 Task: Find connections with filter location Jangipur with filter topic #mentalhealthwith filter profile language French with filter current company Dubai Jobs, Gulf Jobs, Jobs in Dubai, Qatar, Kuwait - Boyen Haddin & The Giant HR Consultant with filter school Alva's College, Moodabidri, Karnataka with filter industry Book and Periodical Publishing with filter service category User Experience Writing with filter keywords title Waiter/Waitress
Action: Mouse moved to (530, 65)
Screenshot: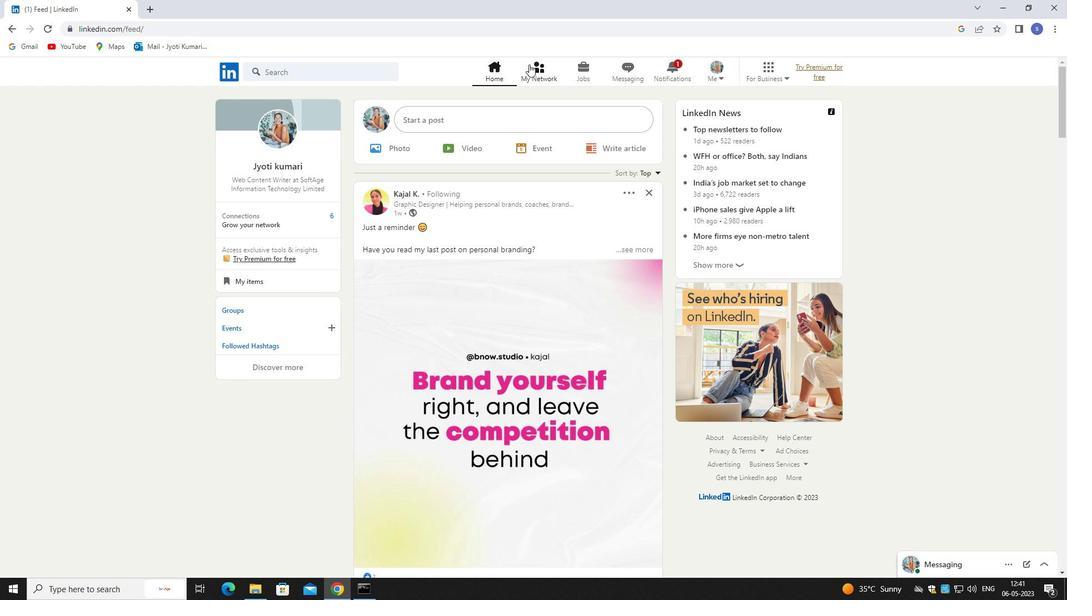 
Action: Mouse pressed left at (530, 65)
Screenshot: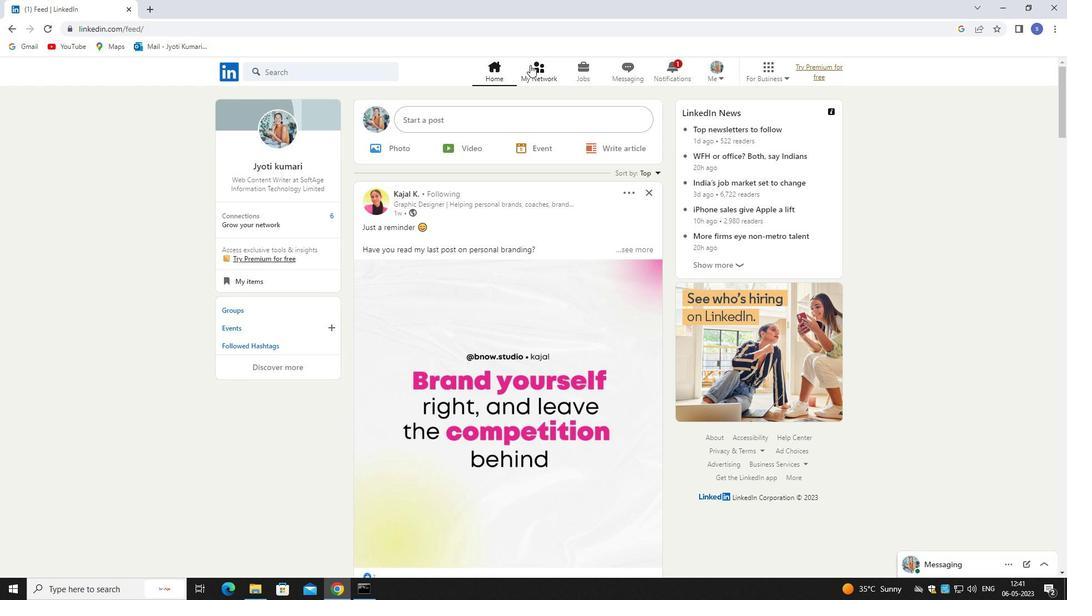 
Action: Mouse moved to (530, 65)
Screenshot: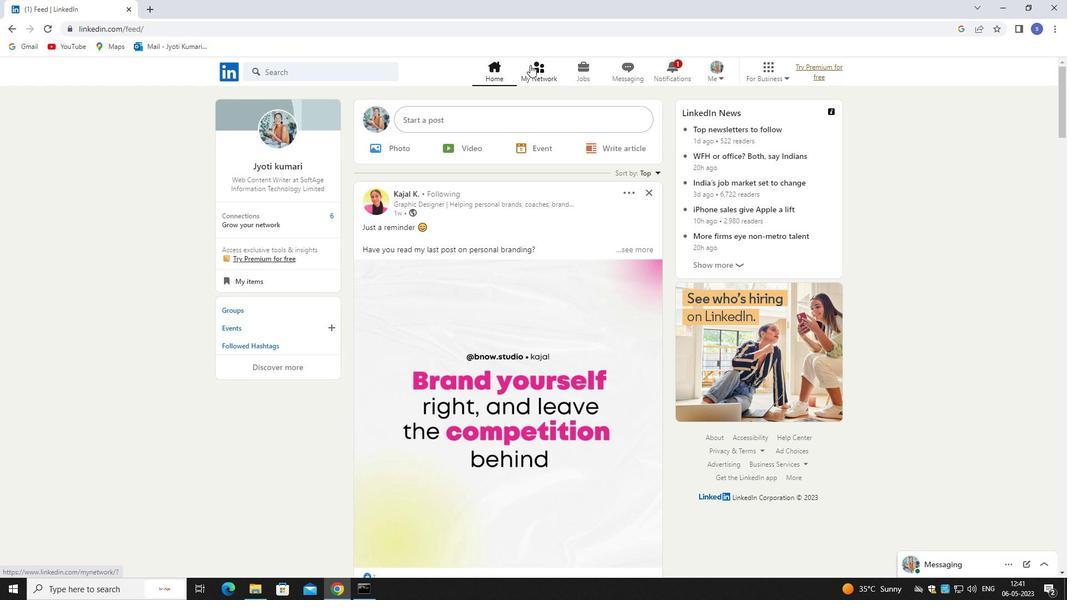 
Action: Mouse pressed left at (530, 65)
Screenshot: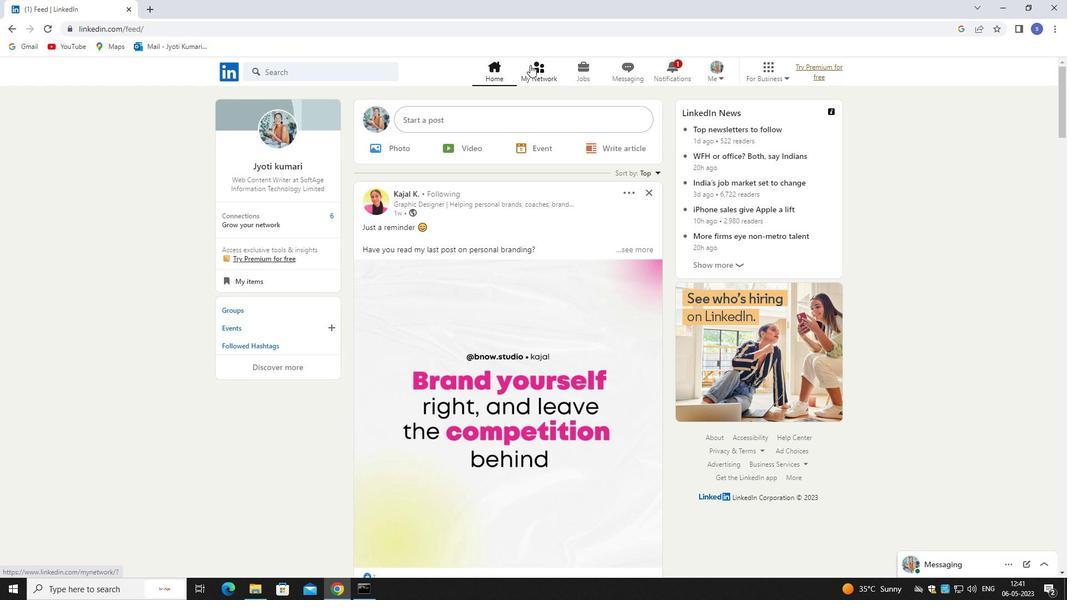 
Action: Mouse moved to (337, 127)
Screenshot: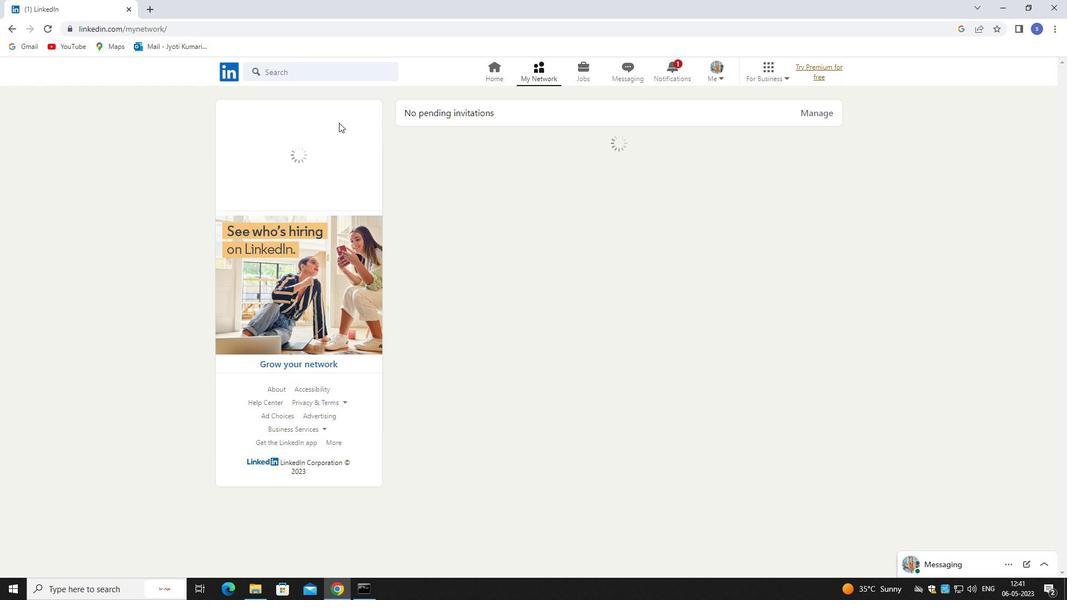 
Action: Mouse pressed left at (337, 127)
Screenshot: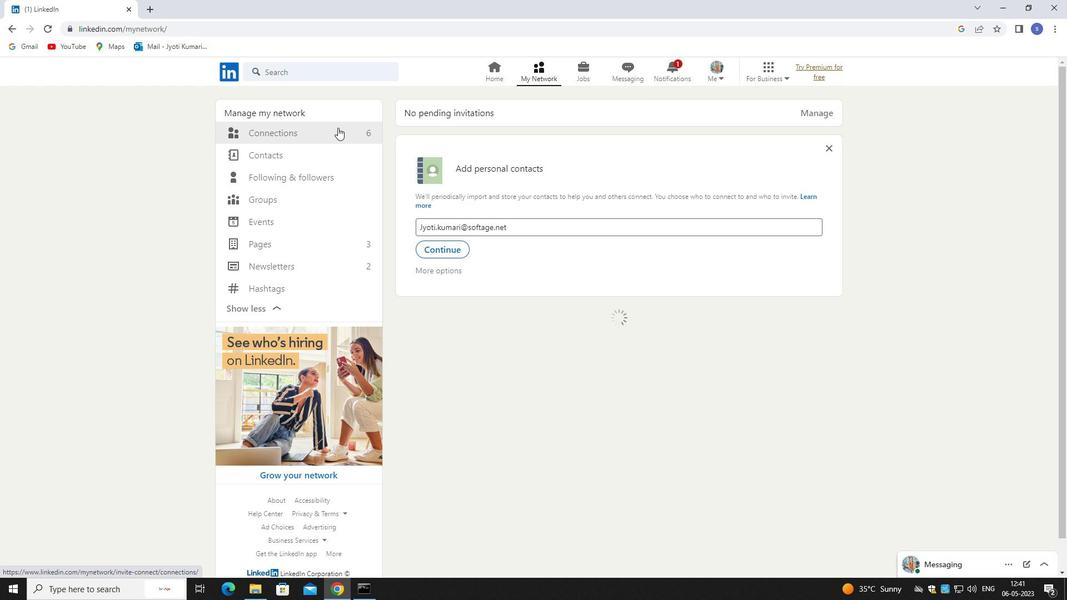 
Action: Mouse moved to (337, 128)
Screenshot: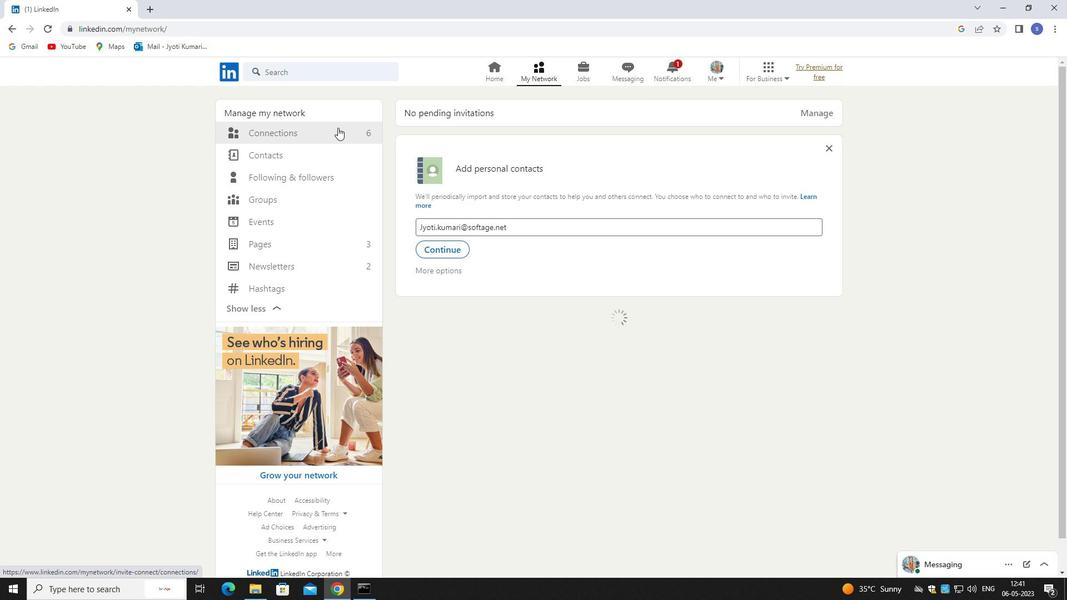 
Action: Mouse pressed left at (337, 128)
Screenshot: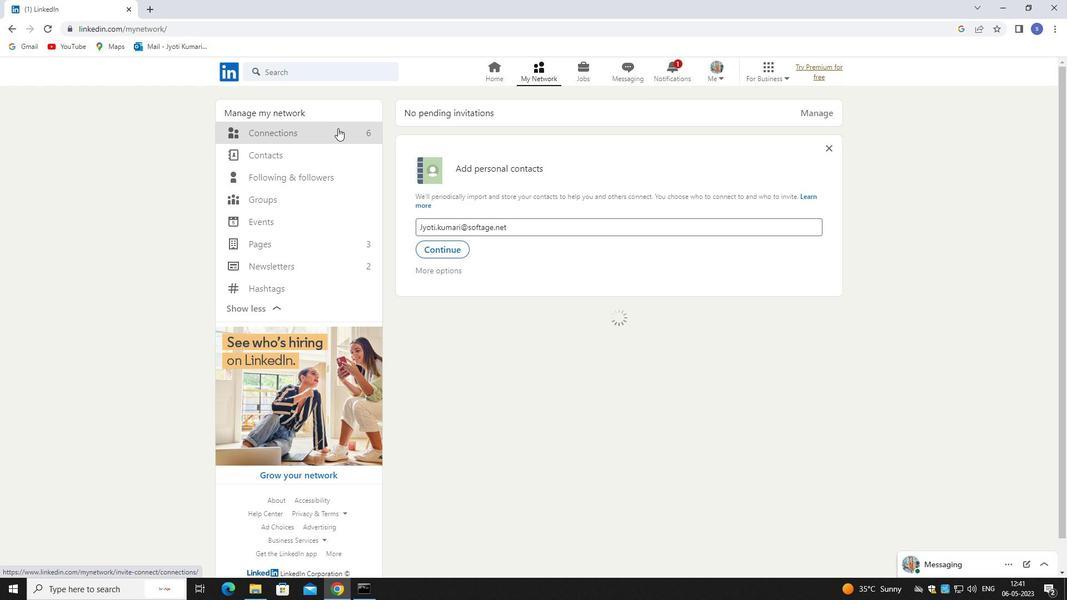 
Action: Mouse moved to (634, 137)
Screenshot: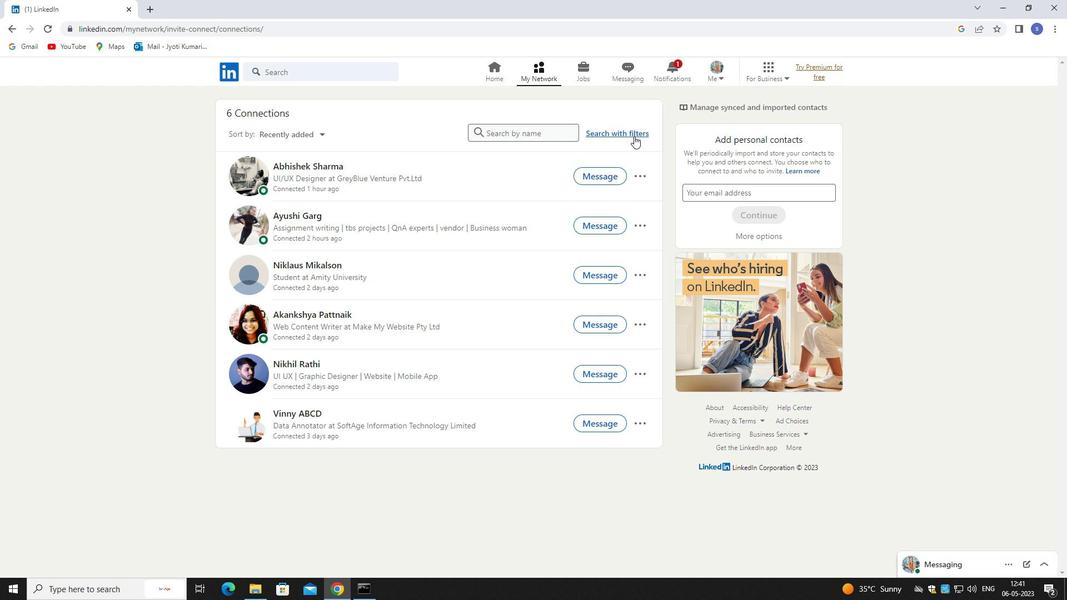 
Action: Mouse pressed left at (634, 137)
Screenshot: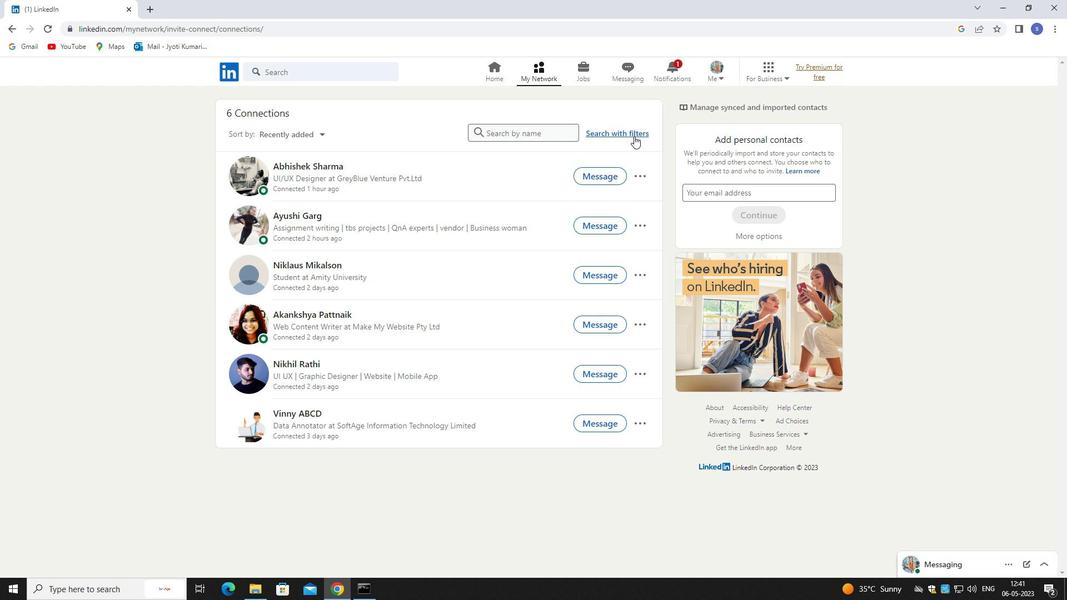 
Action: Mouse moved to (570, 104)
Screenshot: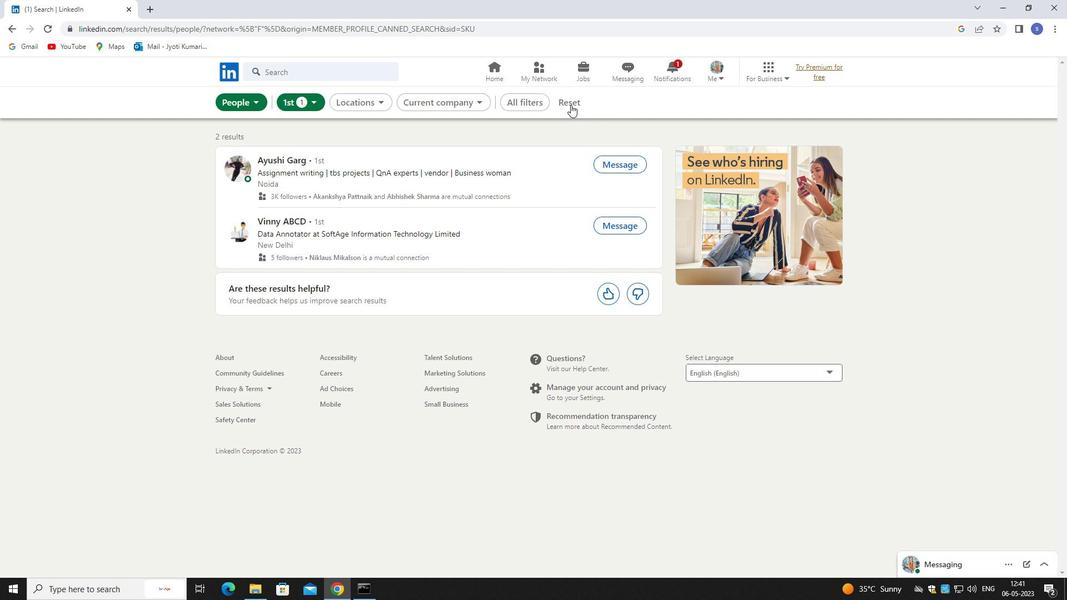 
Action: Mouse pressed left at (570, 104)
Screenshot: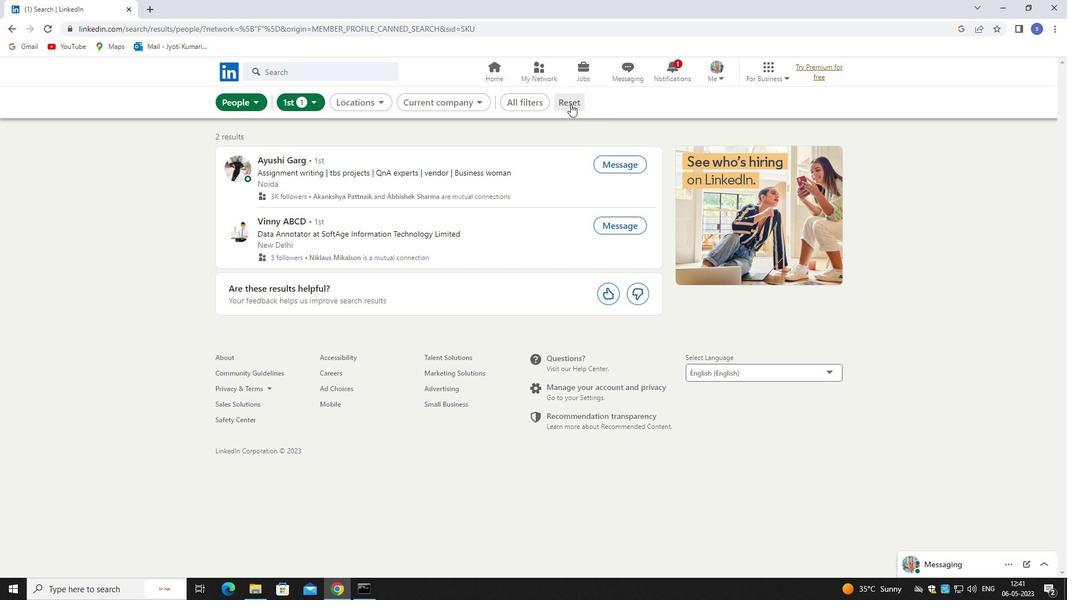 
Action: Mouse moved to (557, 101)
Screenshot: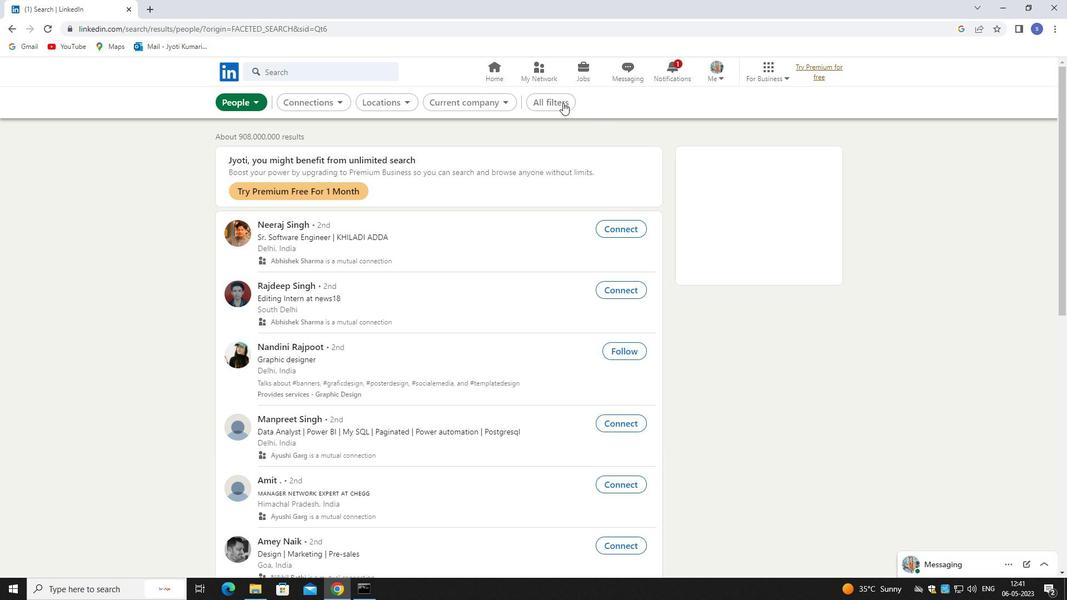 
Action: Mouse pressed left at (557, 101)
Screenshot: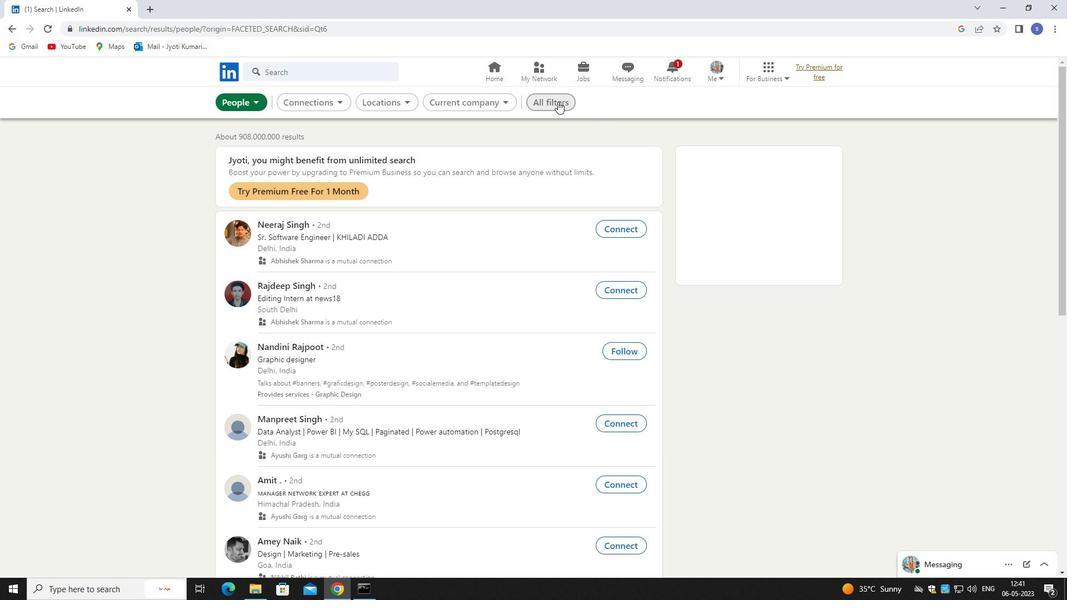 
Action: Mouse moved to (934, 435)
Screenshot: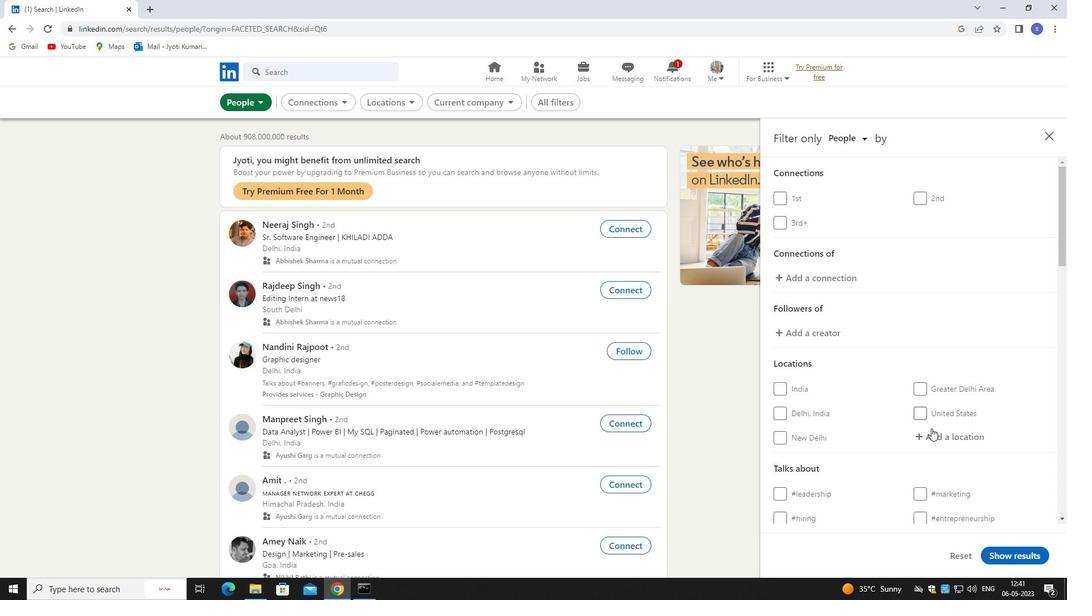 
Action: Mouse pressed left at (934, 435)
Screenshot: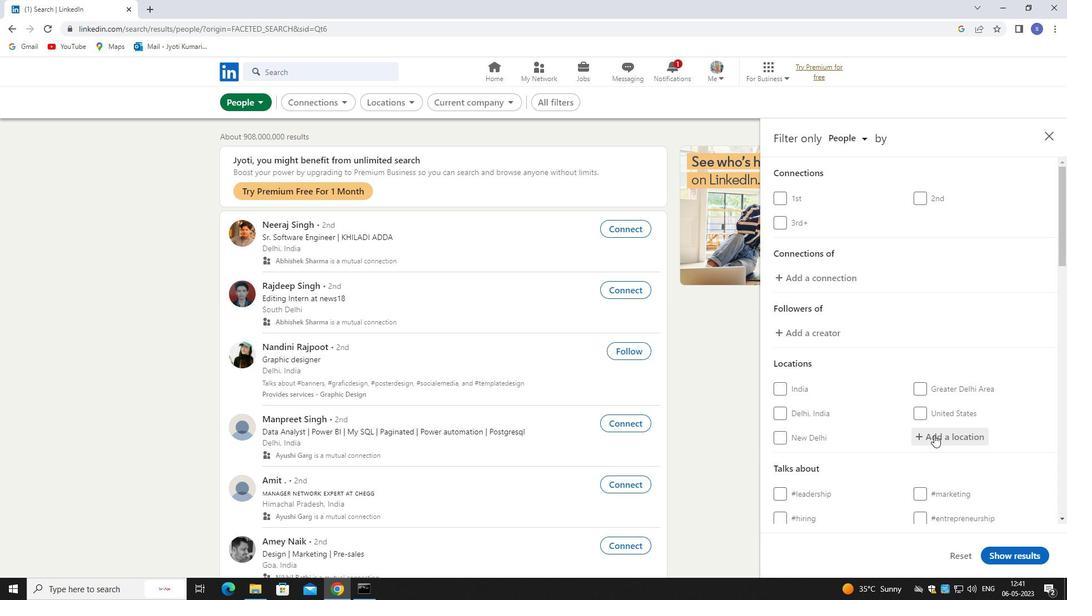 
Action: Mouse moved to (935, 442)
Screenshot: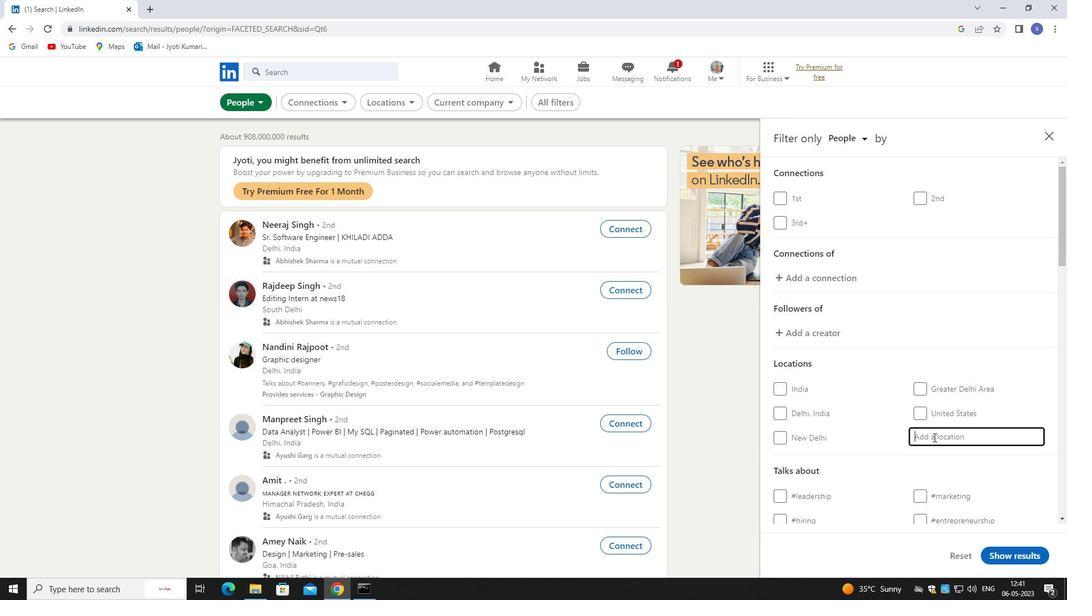 
Action: Key pressed jangipur
Screenshot: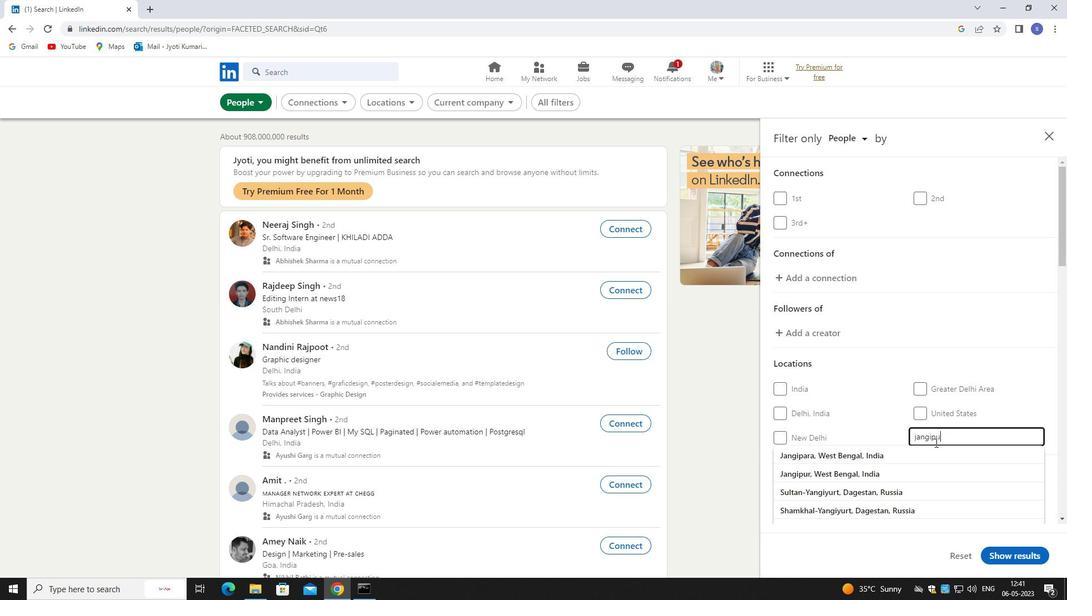 
Action: Mouse moved to (931, 454)
Screenshot: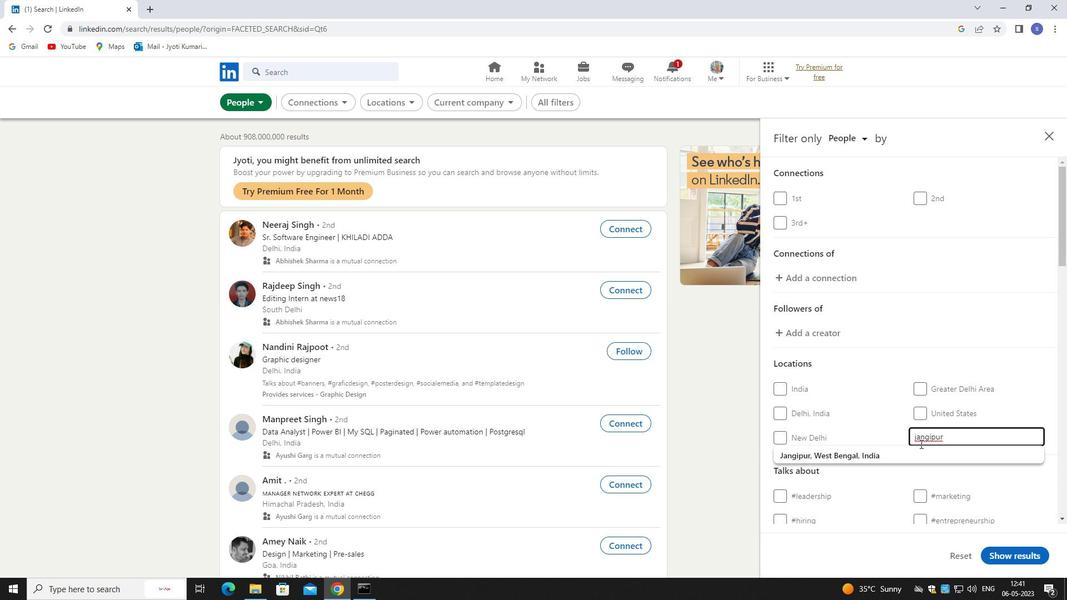 
Action: Mouse pressed left at (931, 454)
Screenshot: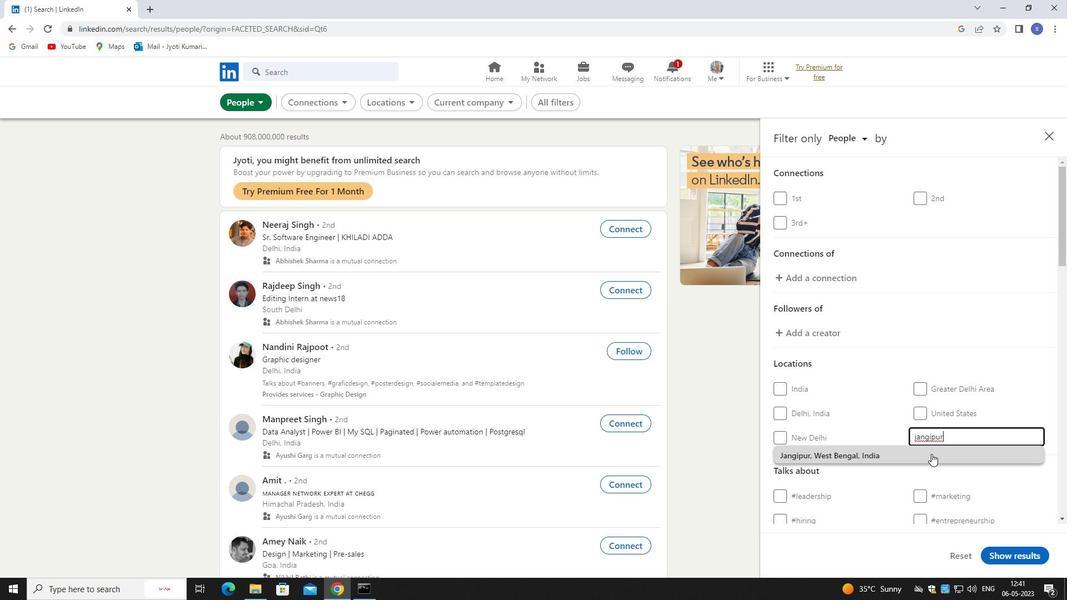 
Action: Mouse moved to (931, 453)
Screenshot: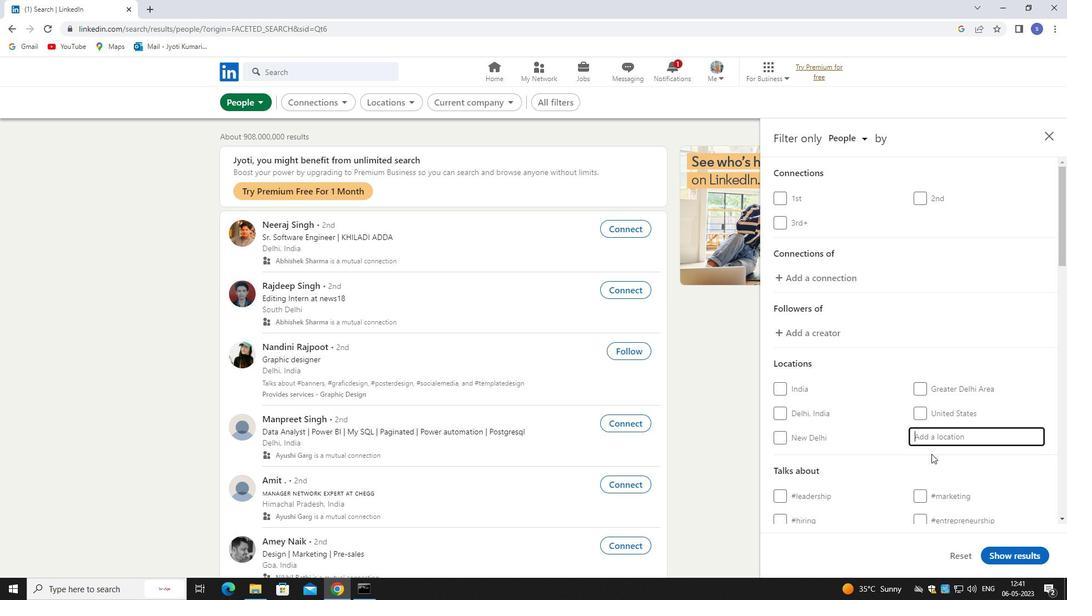 
Action: Mouse scrolled (931, 452) with delta (0, 0)
Screenshot: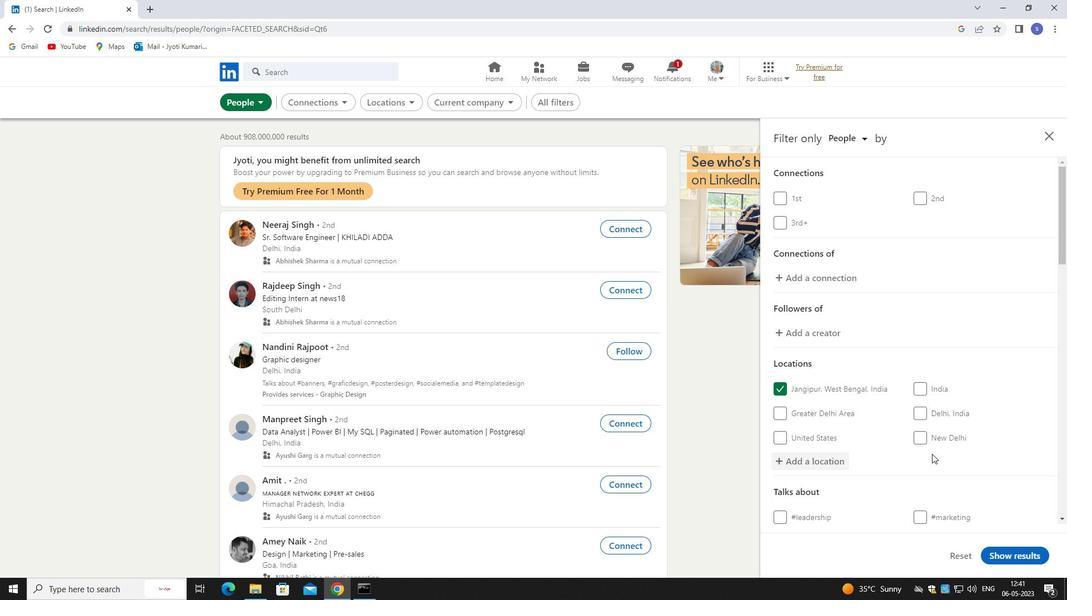 
Action: Mouse scrolled (931, 452) with delta (0, 0)
Screenshot: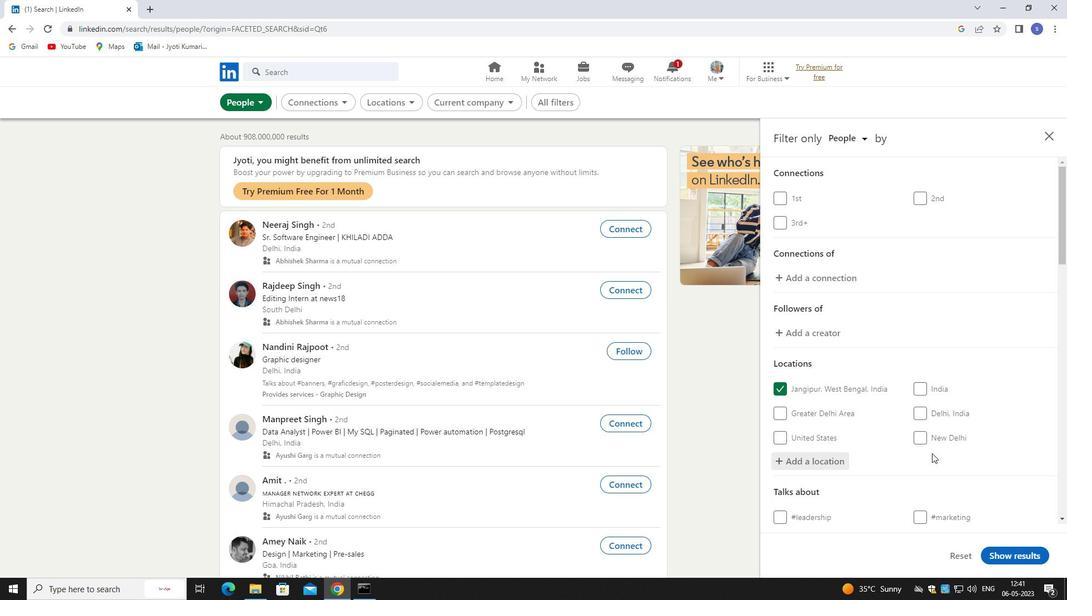 
Action: Mouse scrolled (931, 452) with delta (0, 0)
Screenshot: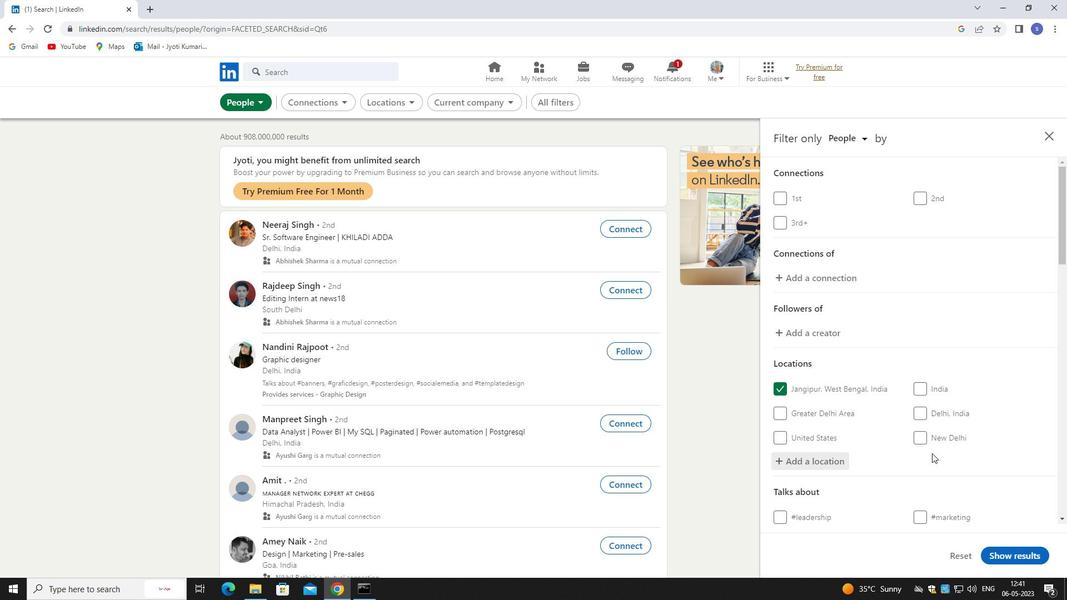 
Action: Mouse moved to (946, 395)
Screenshot: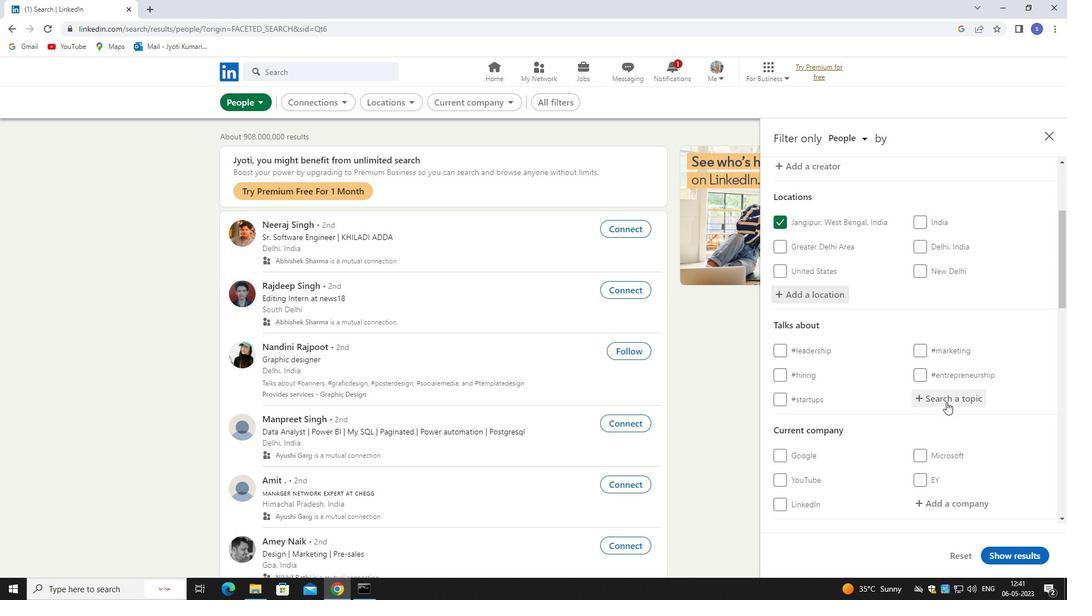 
Action: Mouse pressed left at (946, 395)
Screenshot: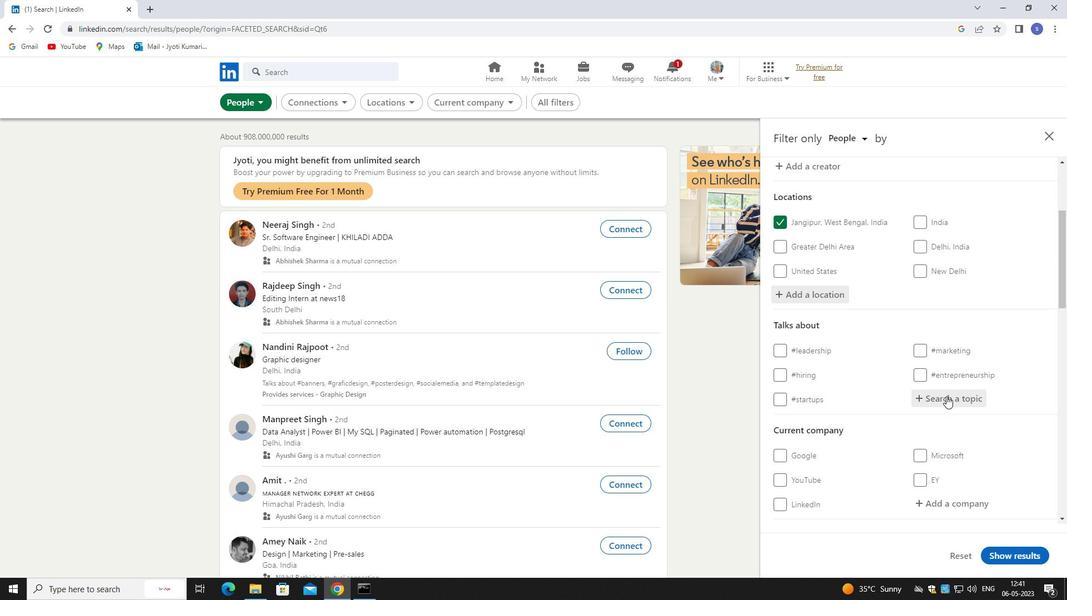 
Action: Key pressed mentak<Key.backspace>lhe
Screenshot: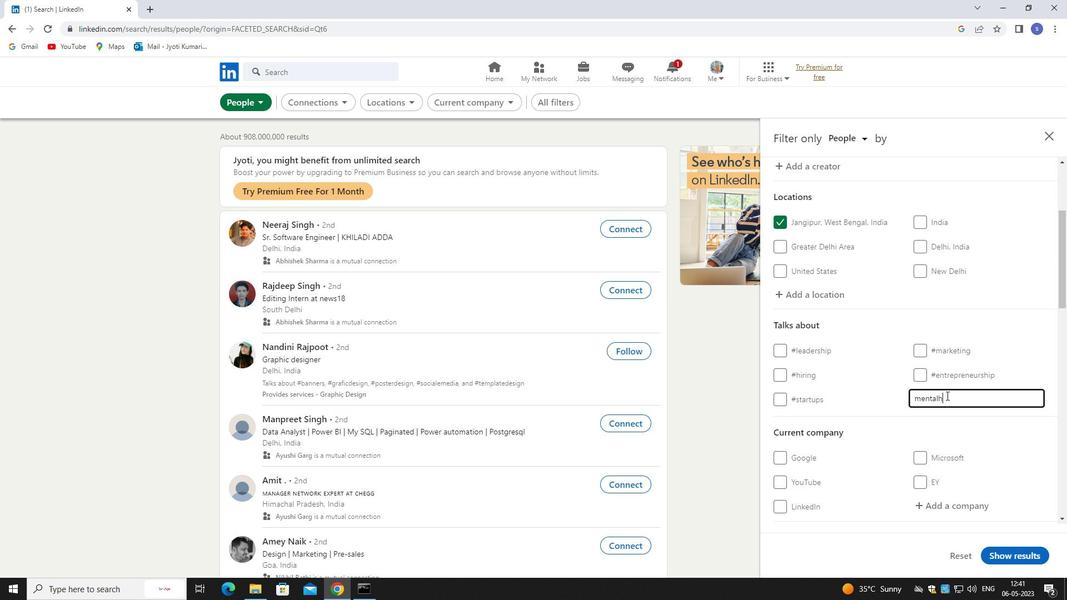 
Action: Mouse moved to (951, 413)
Screenshot: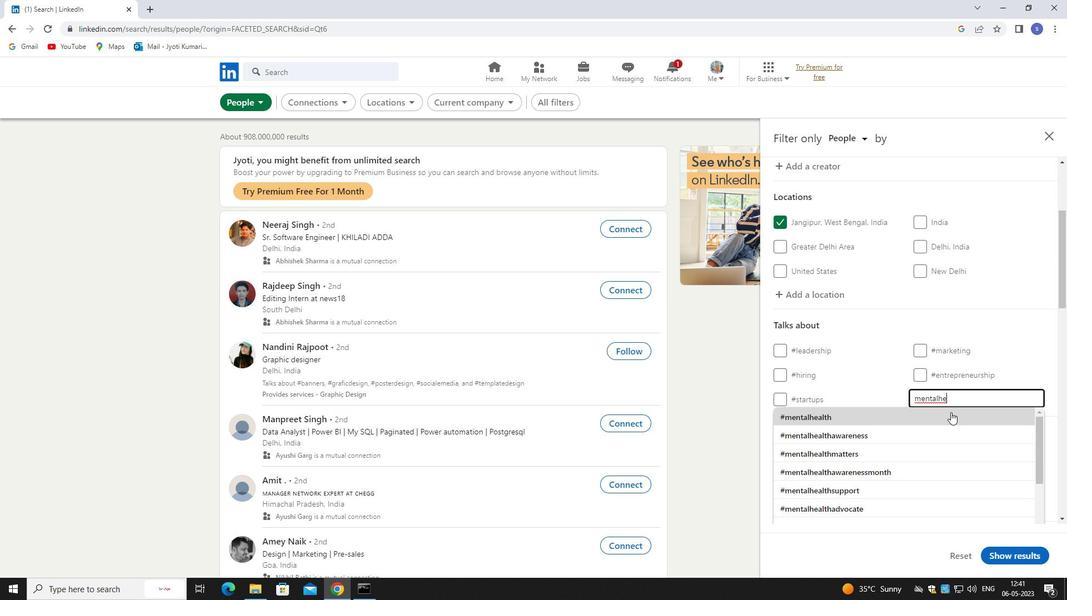 
Action: Mouse pressed left at (951, 413)
Screenshot: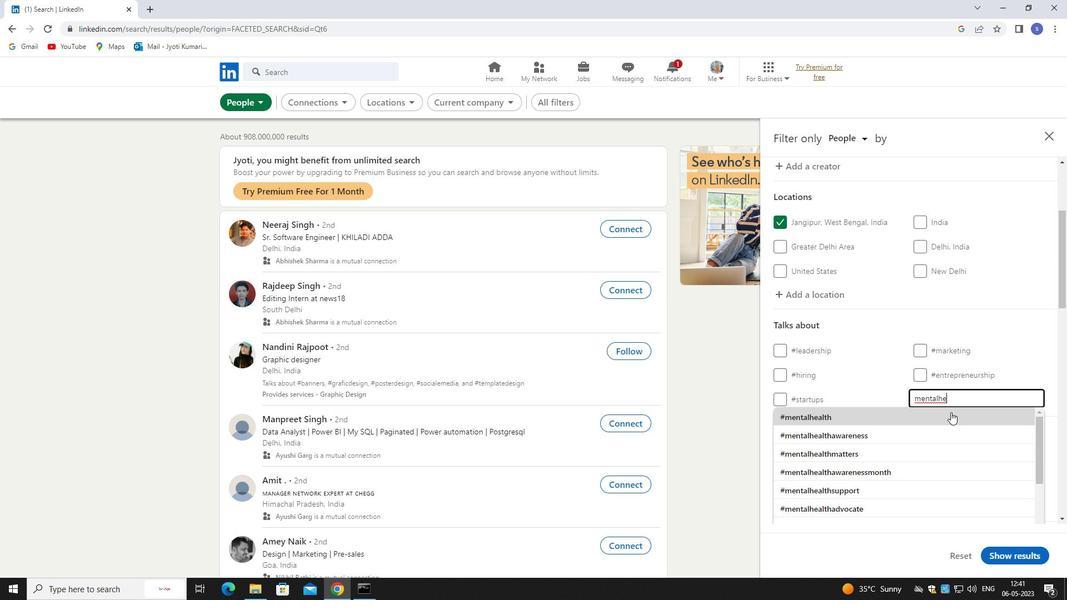 
Action: Mouse moved to (954, 414)
Screenshot: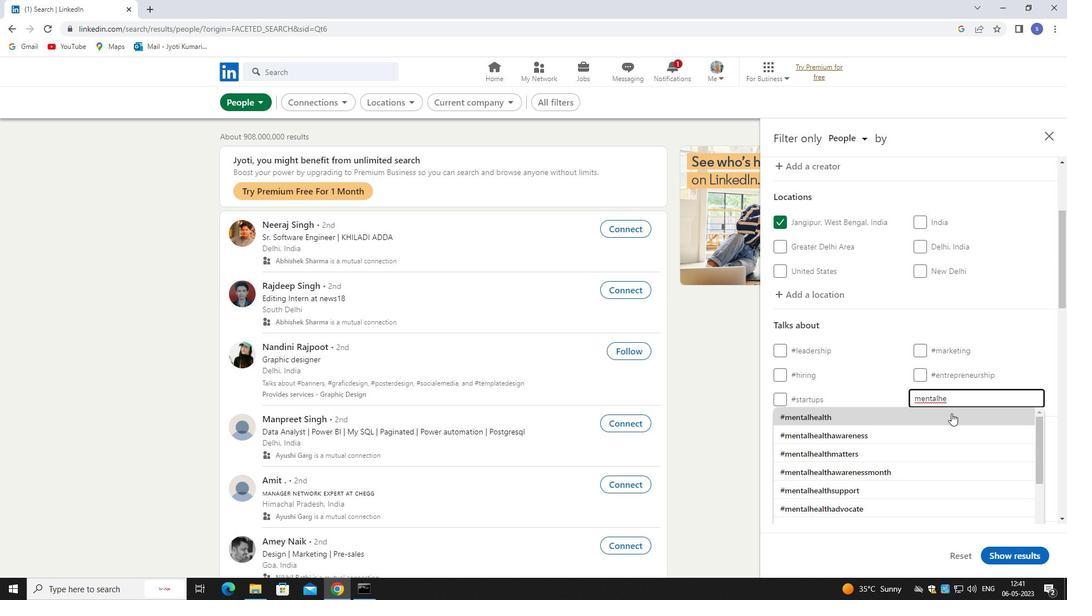 
Action: Mouse scrolled (954, 414) with delta (0, 0)
Screenshot: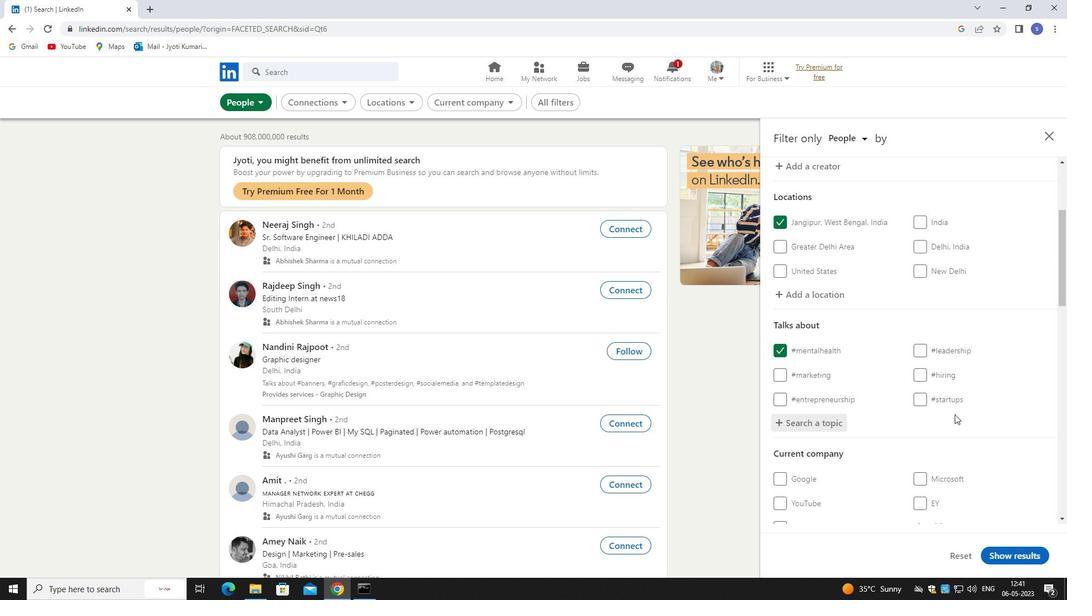 
Action: Mouse moved to (954, 414)
Screenshot: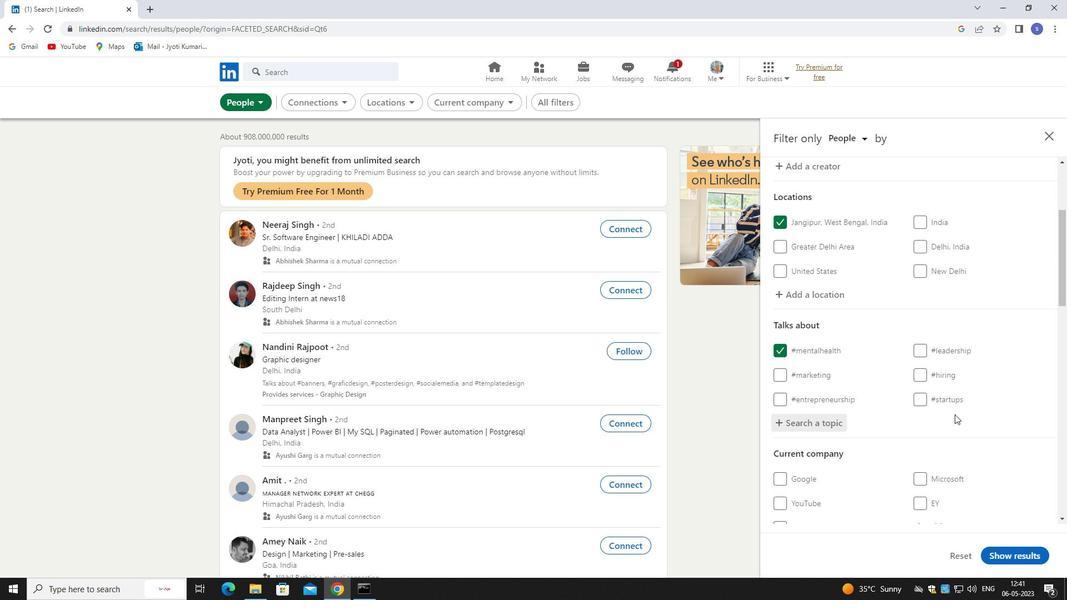 
Action: Mouse scrolled (954, 414) with delta (0, 0)
Screenshot: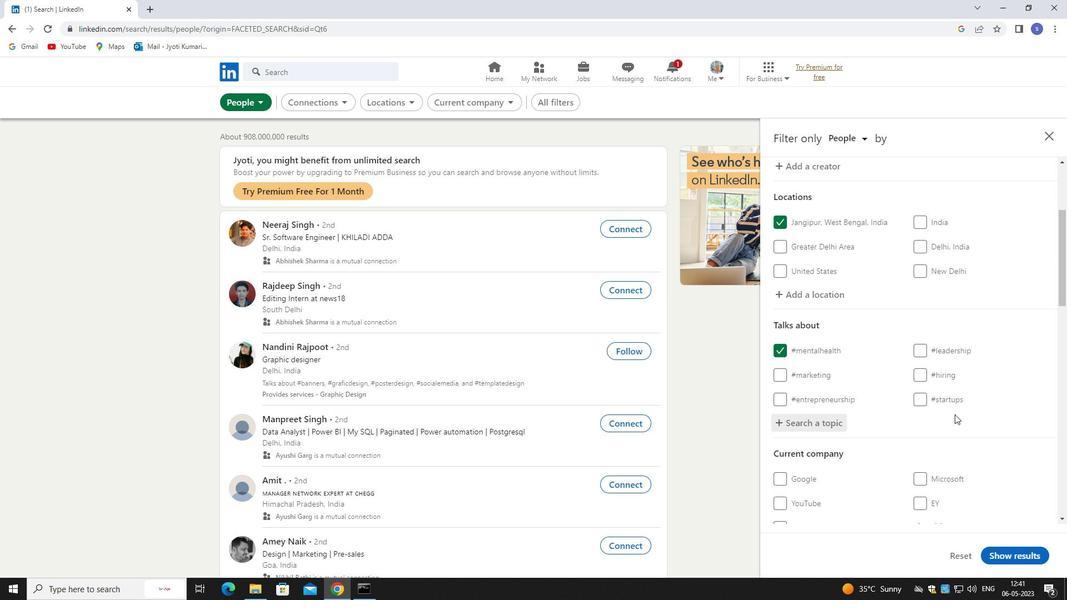 
Action: Mouse moved to (956, 410)
Screenshot: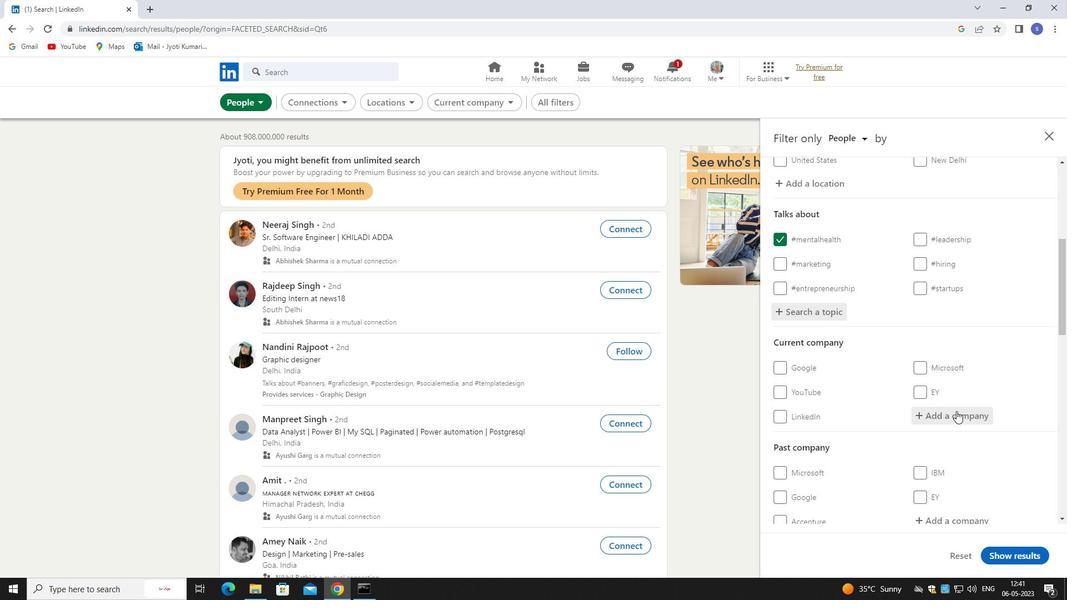 
Action: Mouse pressed left at (956, 410)
Screenshot: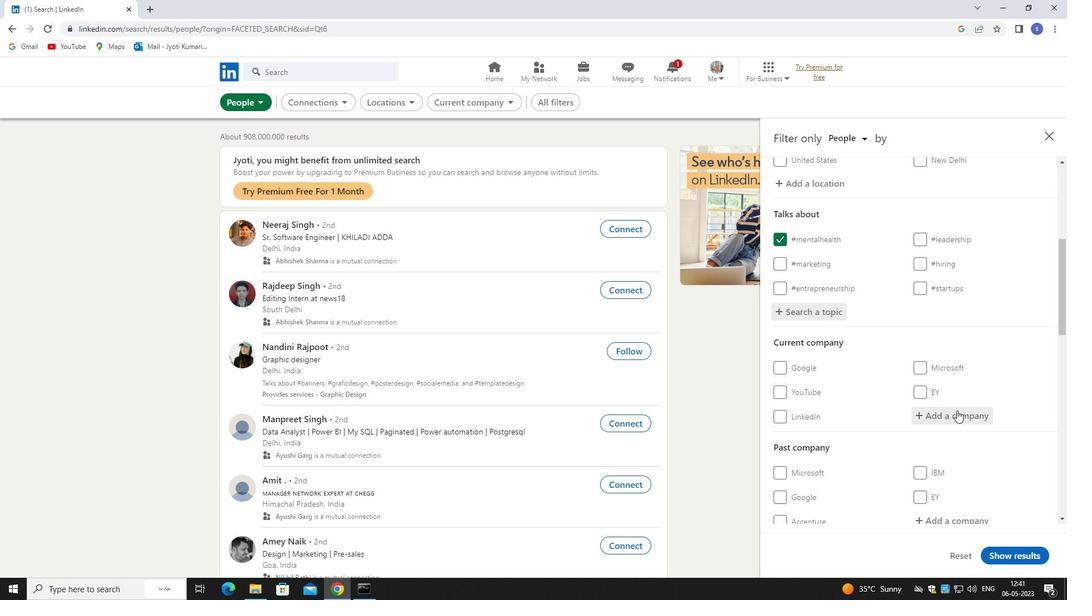 
Action: Key pressed dubai<Key.space>j
Screenshot: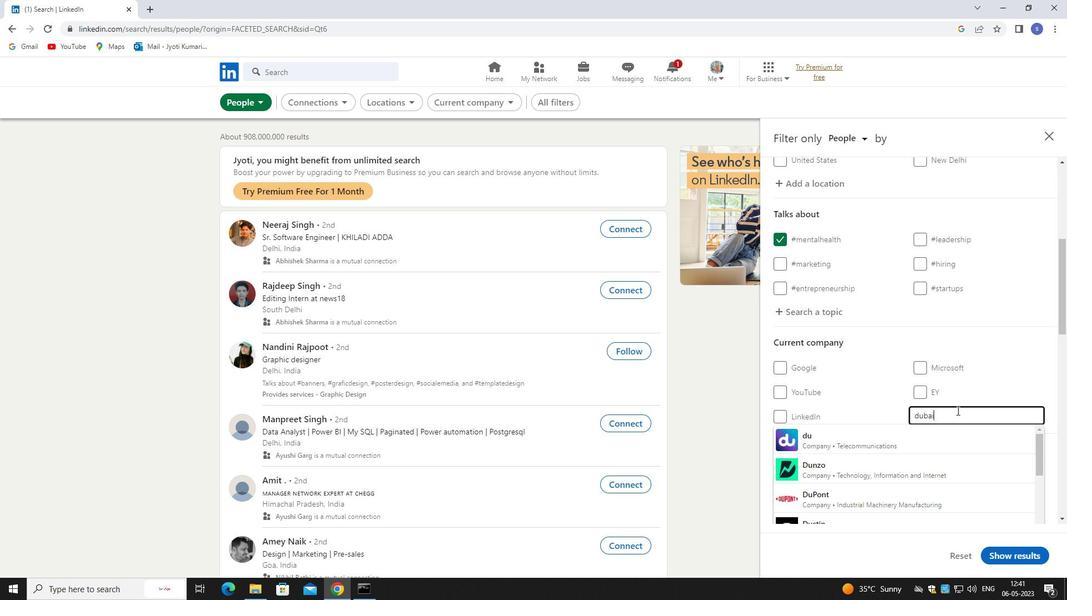 
Action: Mouse moved to (957, 443)
Screenshot: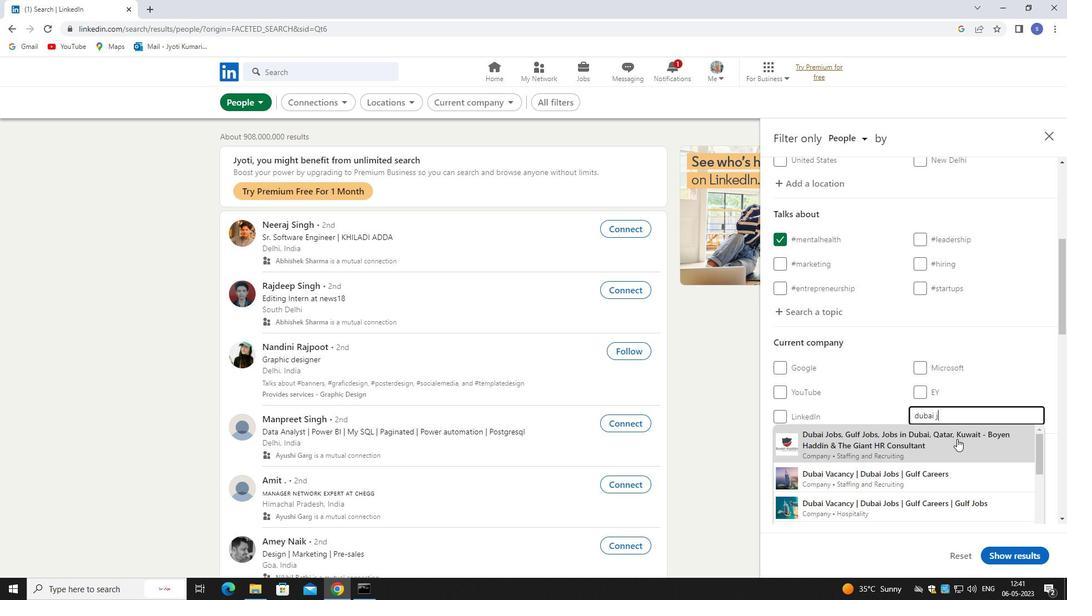 
Action: Key pressed on<Key.backspace>b
Screenshot: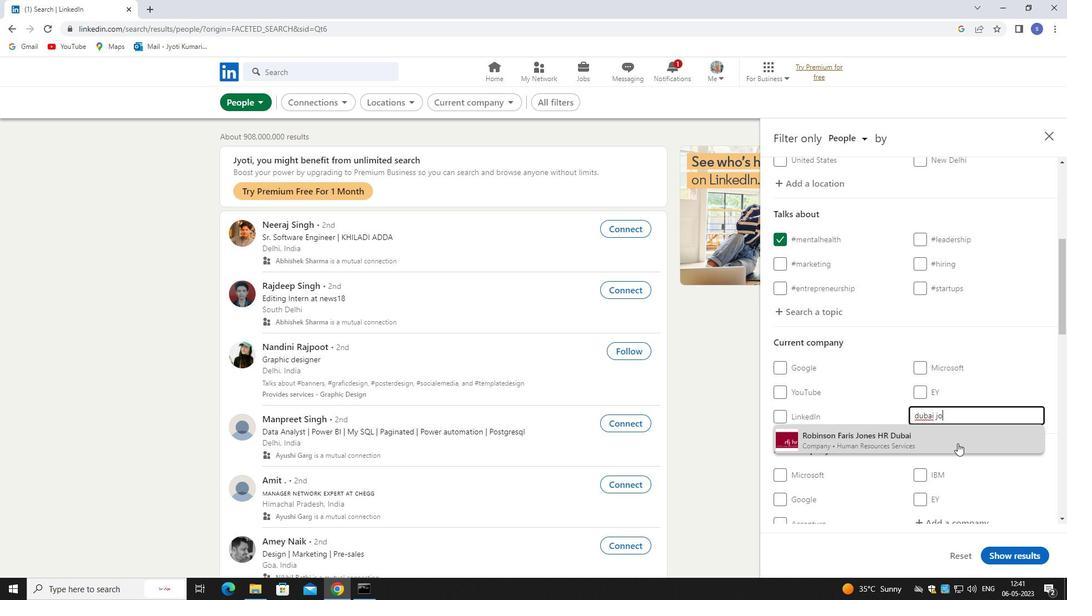 
Action: Mouse pressed left at (957, 443)
Screenshot: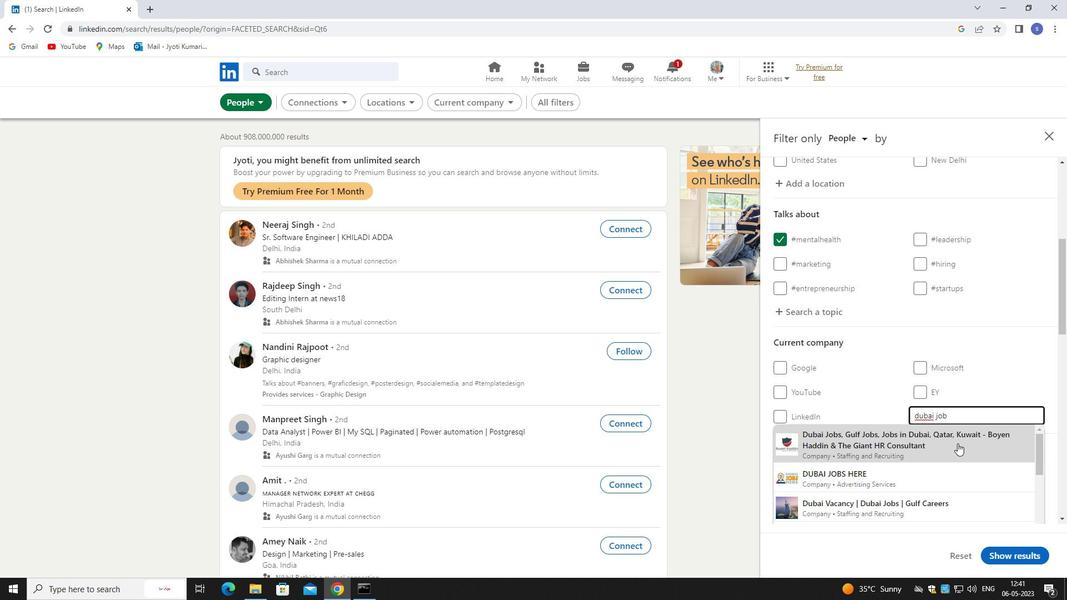 
Action: Mouse moved to (958, 442)
Screenshot: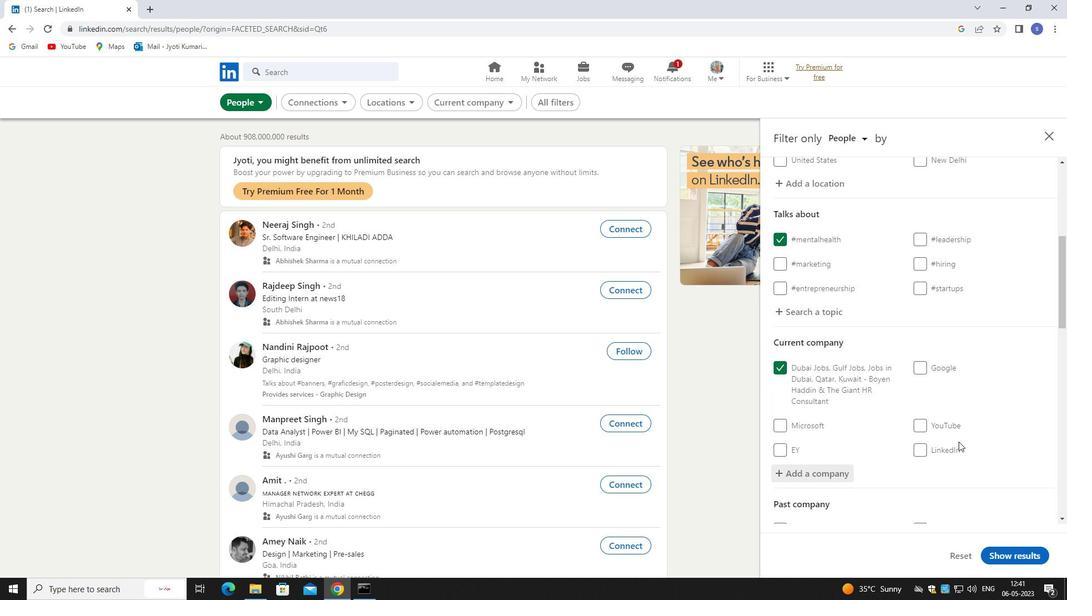 
Action: Mouse scrolled (958, 442) with delta (0, 0)
Screenshot: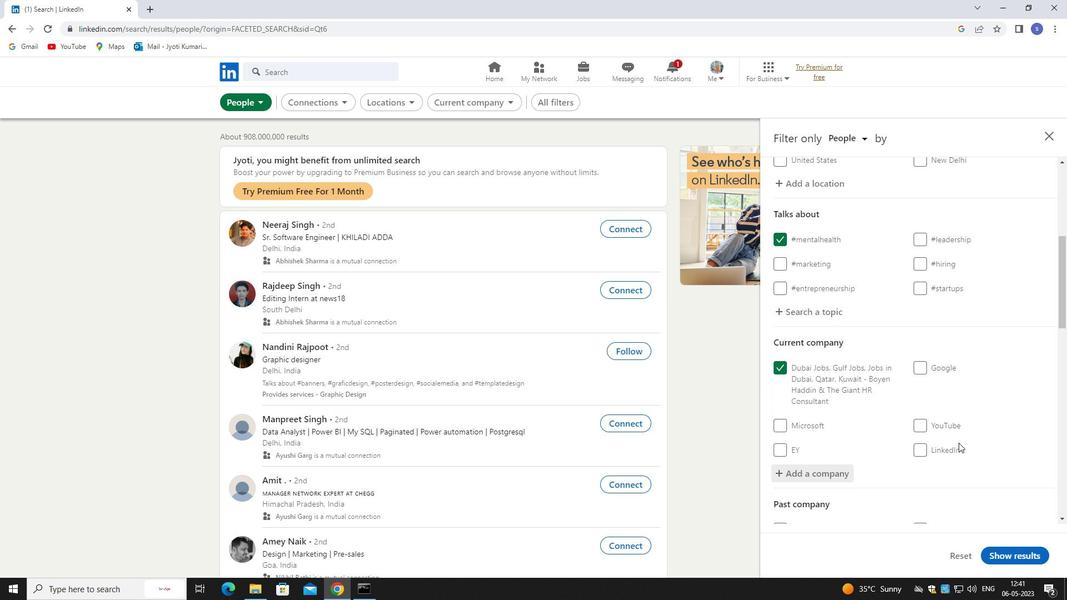 
Action: Mouse scrolled (958, 442) with delta (0, 0)
Screenshot: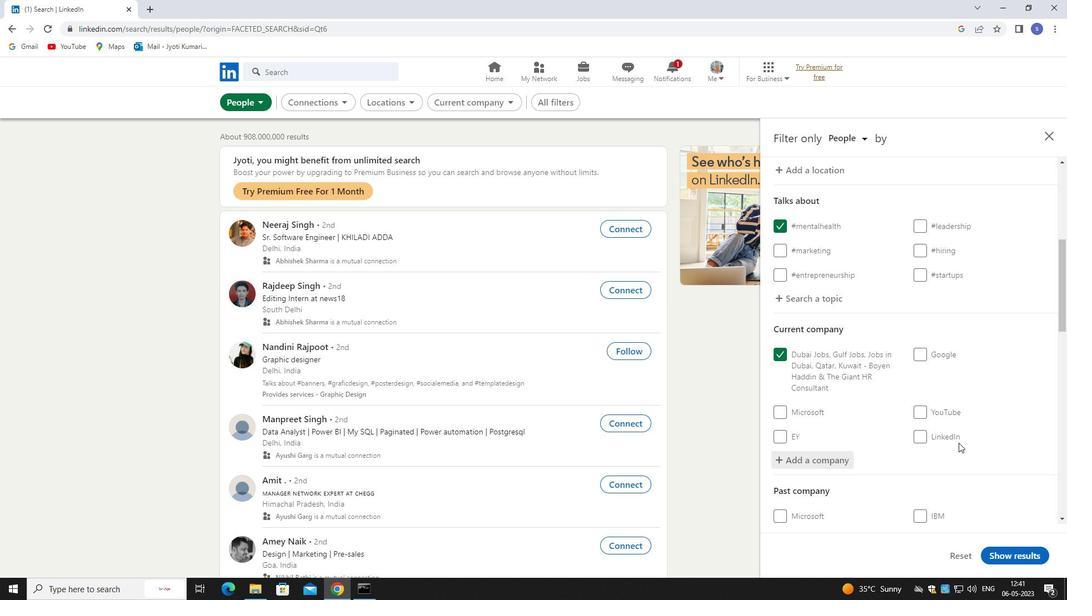 
Action: Mouse moved to (965, 468)
Screenshot: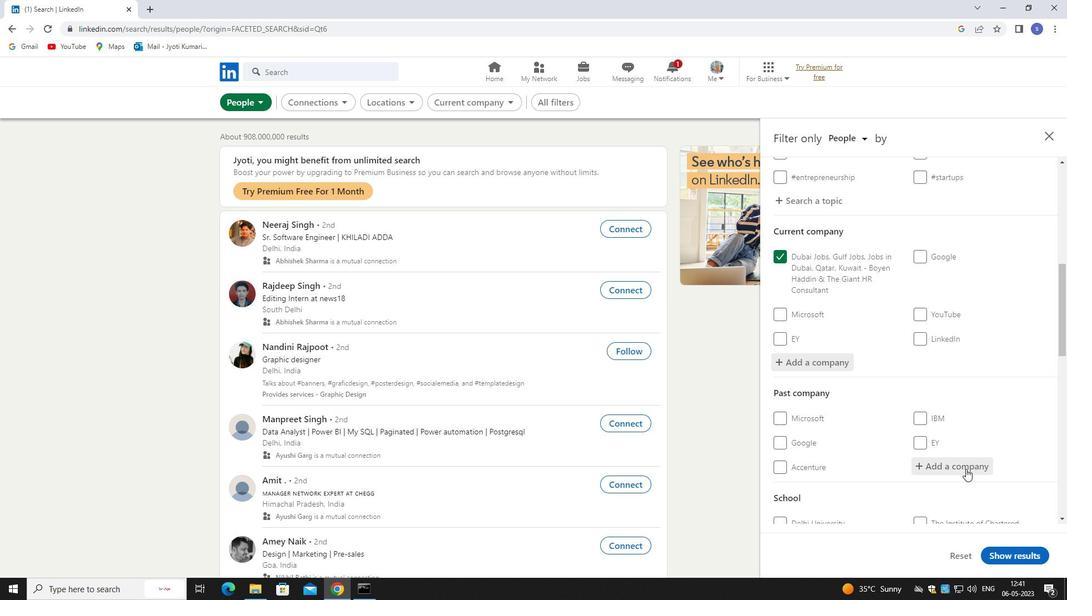 
Action: Mouse scrolled (965, 467) with delta (0, 0)
Screenshot: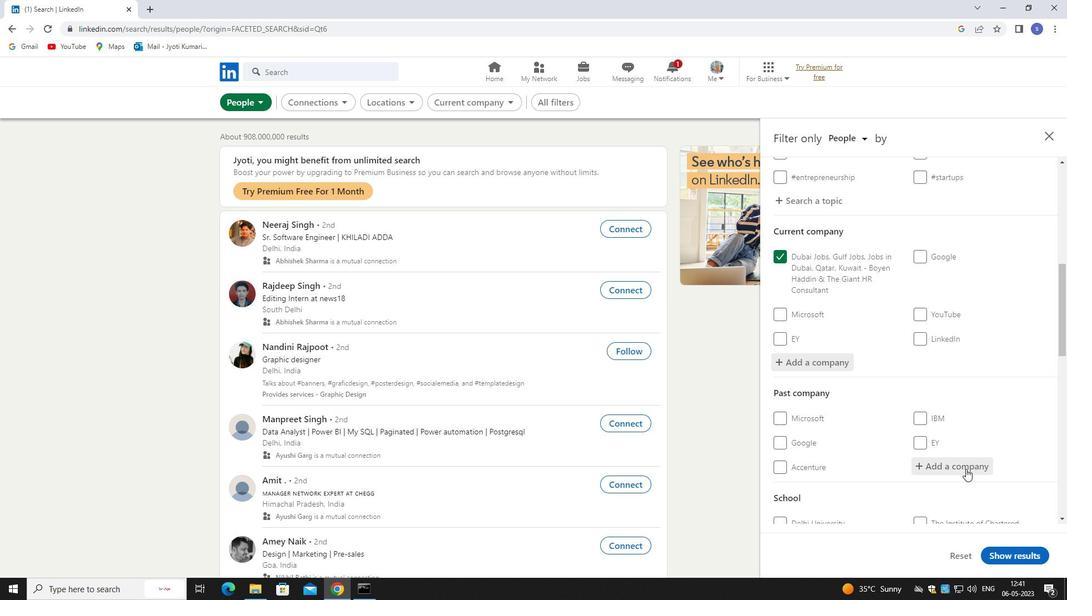 
Action: Mouse scrolled (965, 467) with delta (0, 0)
Screenshot: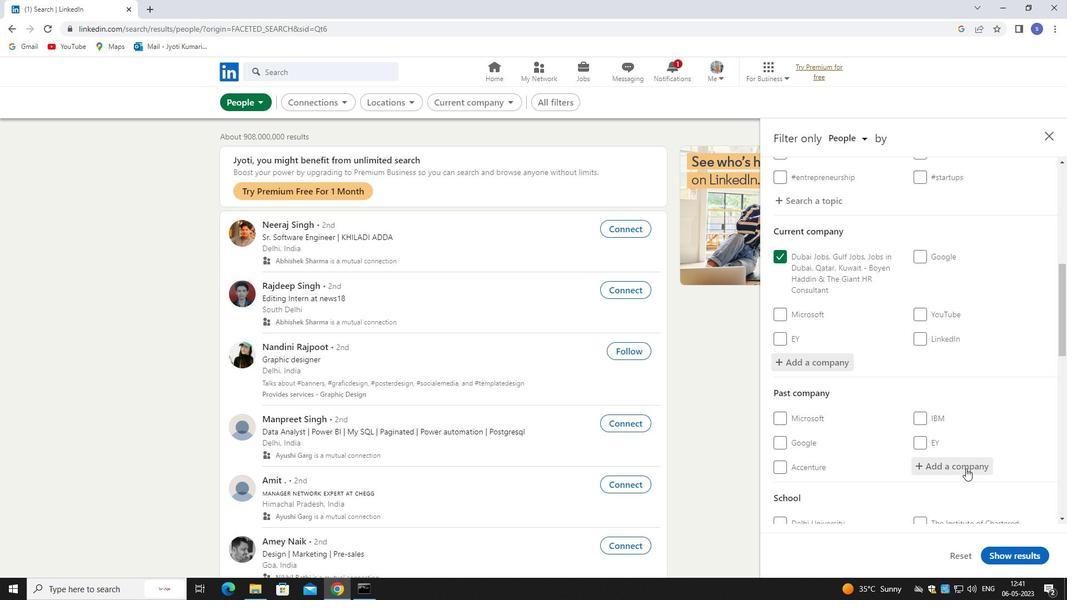 
Action: Mouse moved to (970, 470)
Screenshot: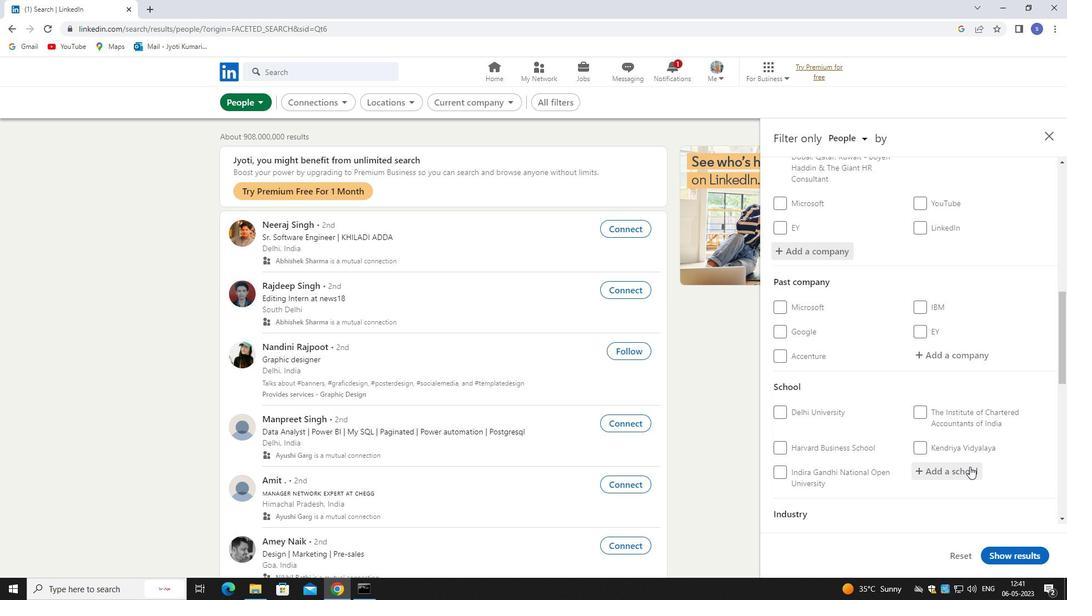 
Action: Mouse pressed left at (970, 470)
Screenshot: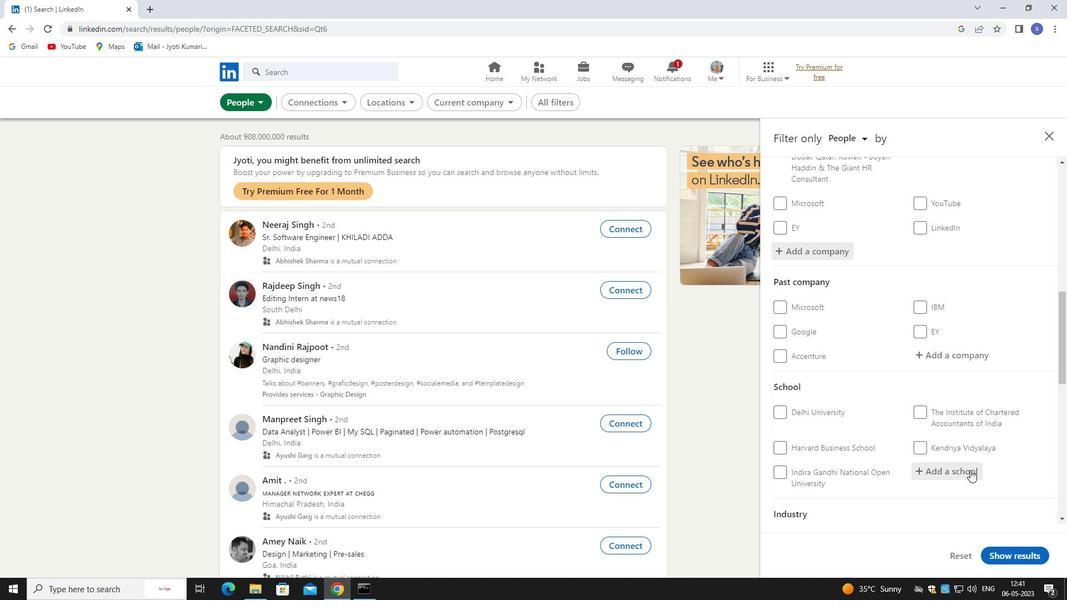
Action: Mouse moved to (970, 474)
Screenshot: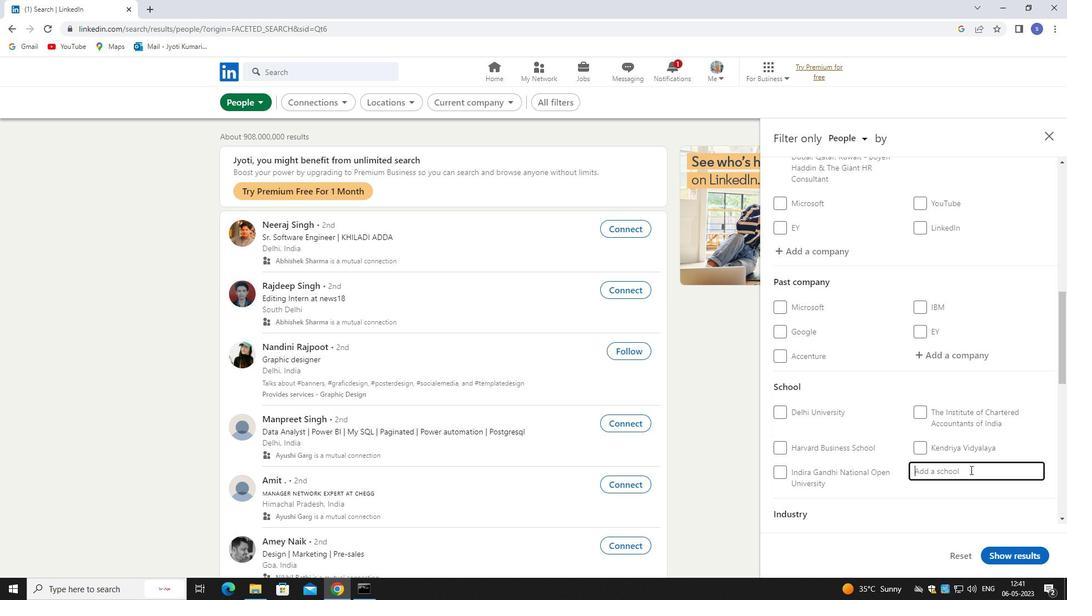 
Action: Key pressed alva
Screenshot: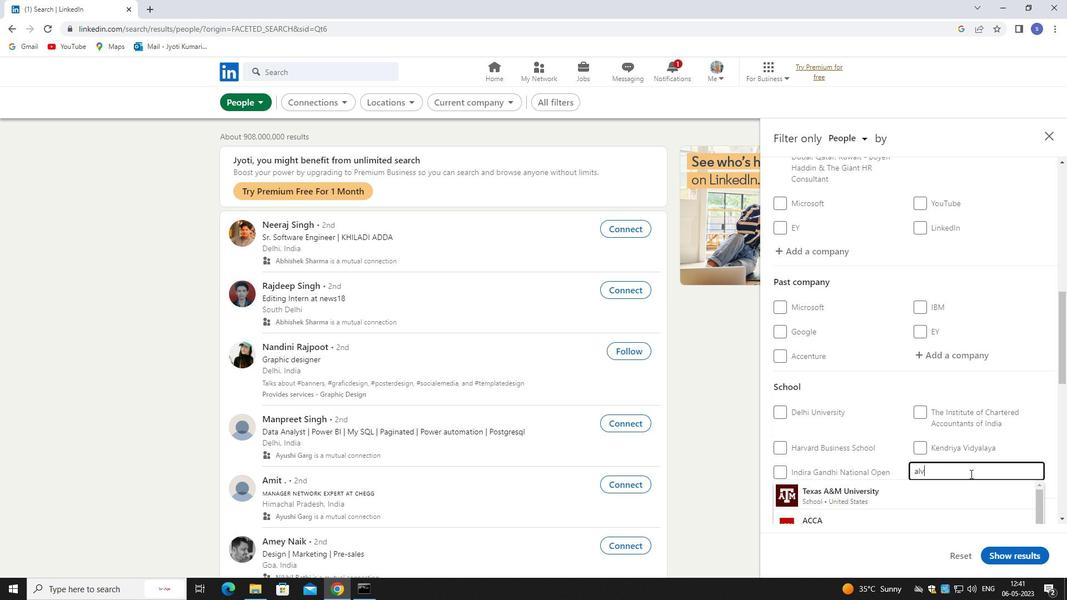 
Action: Mouse moved to (926, 431)
Screenshot: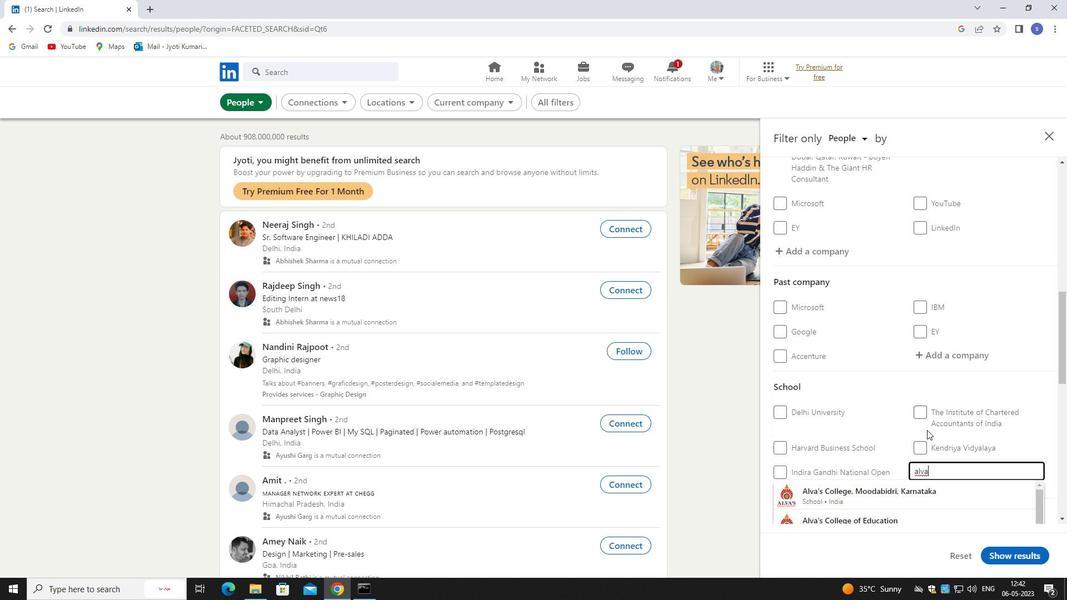 
Action: Mouse scrolled (926, 430) with delta (0, 0)
Screenshot: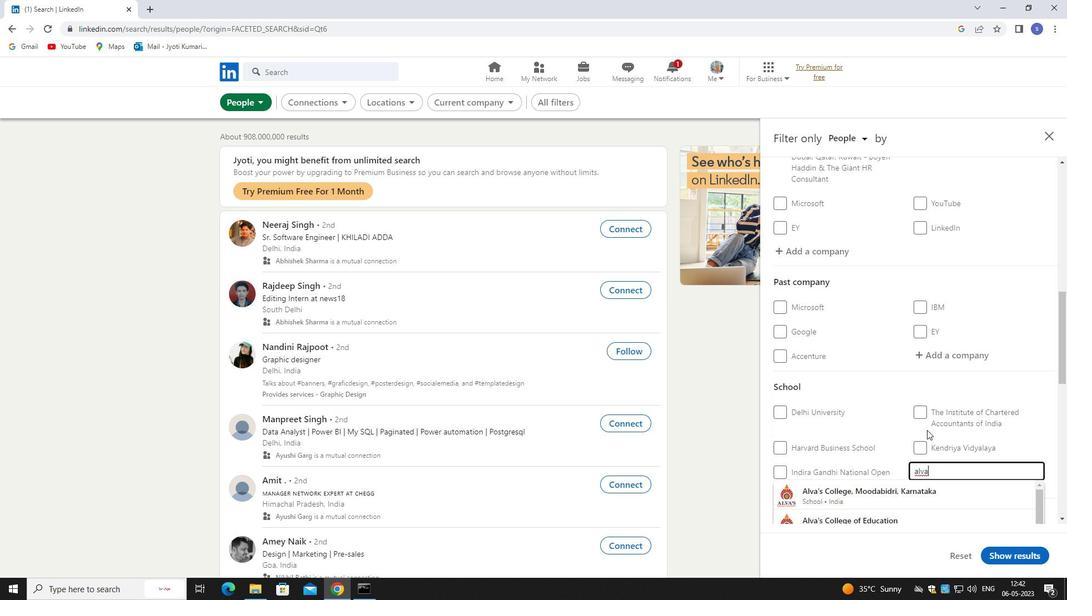 
Action: Mouse moved to (926, 432)
Screenshot: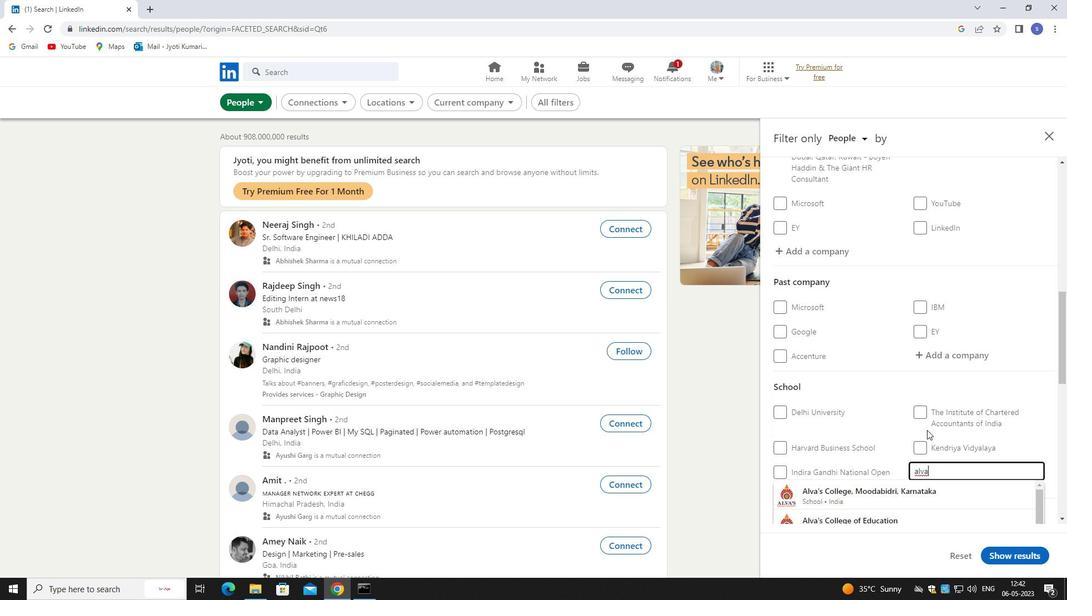 
Action: Mouse scrolled (926, 431) with delta (0, 0)
Screenshot: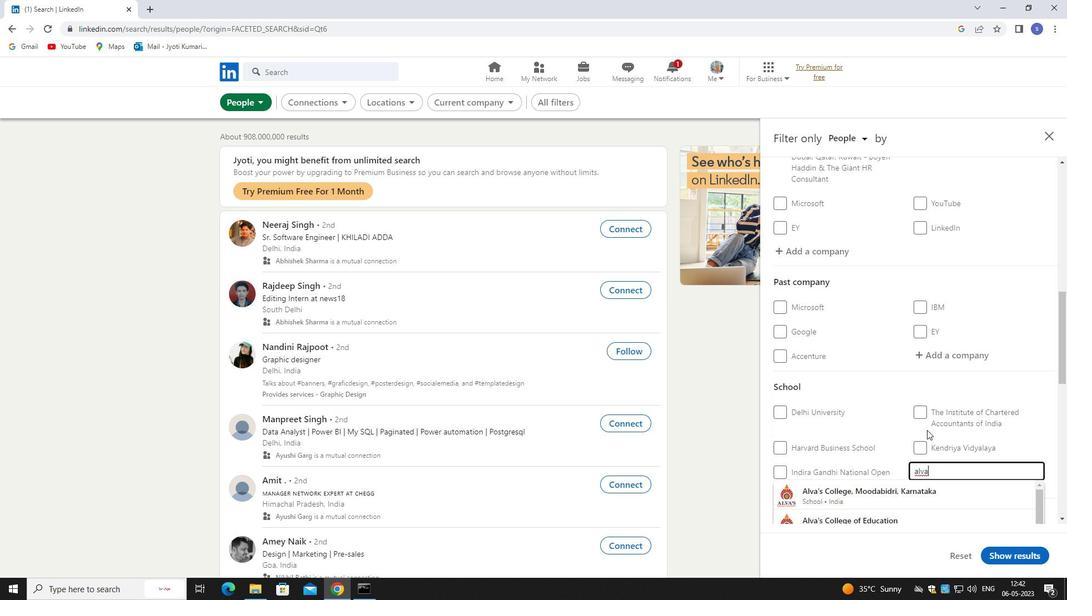 
Action: Mouse scrolled (926, 431) with delta (0, 0)
Screenshot: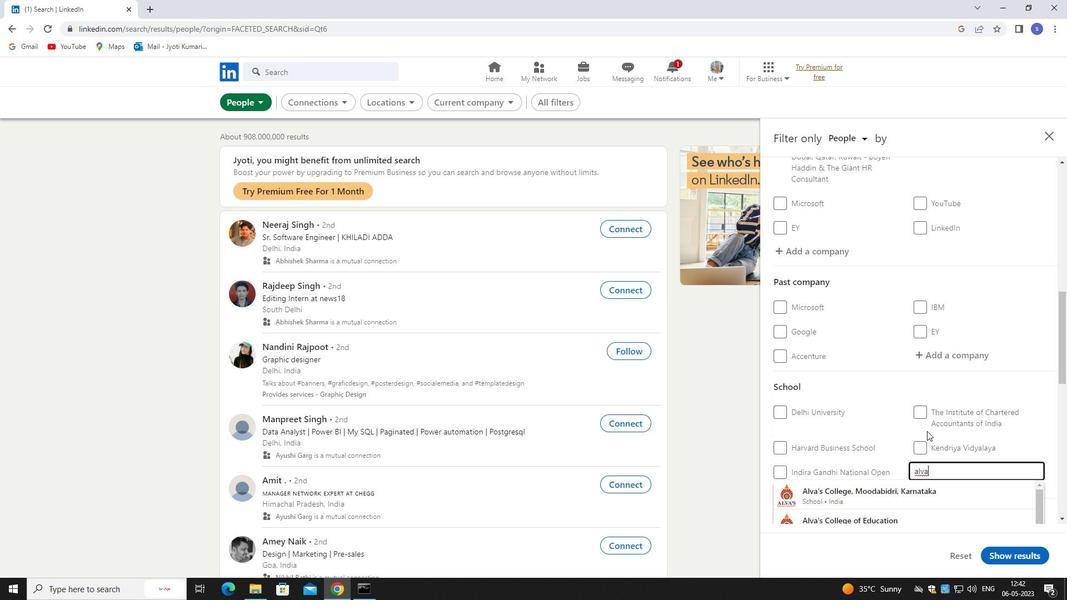 
Action: Mouse moved to (916, 333)
Screenshot: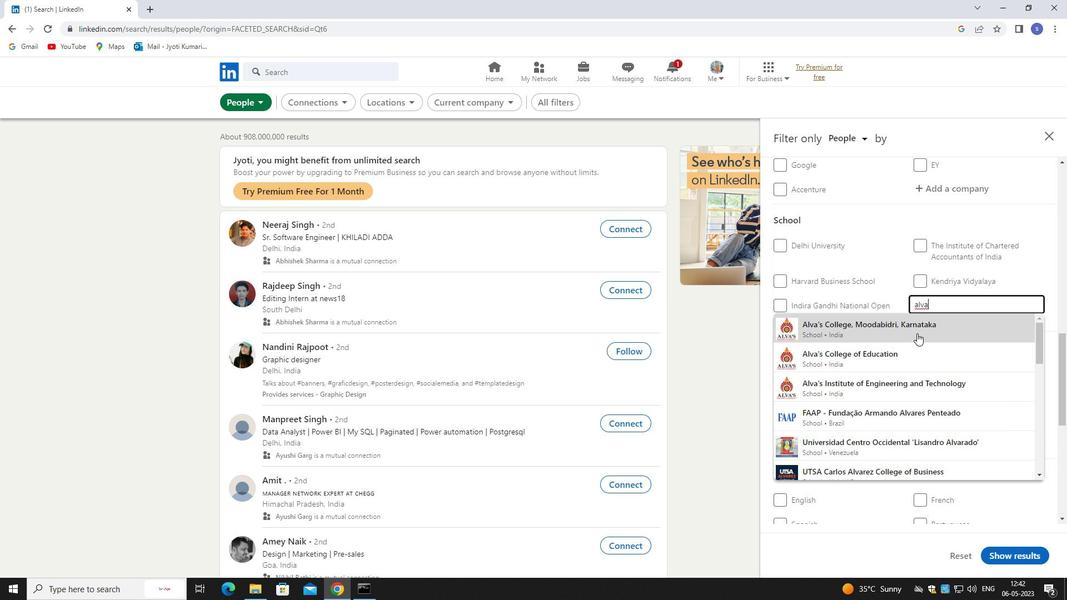 
Action: Mouse pressed left at (916, 333)
Screenshot: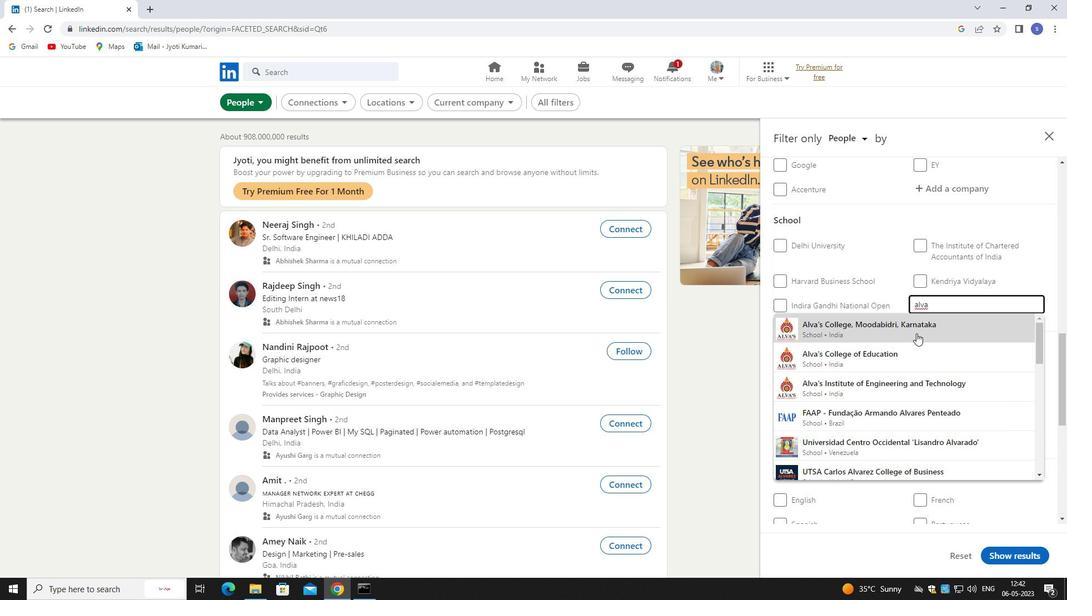 
Action: Mouse moved to (915, 340)
Screenshot: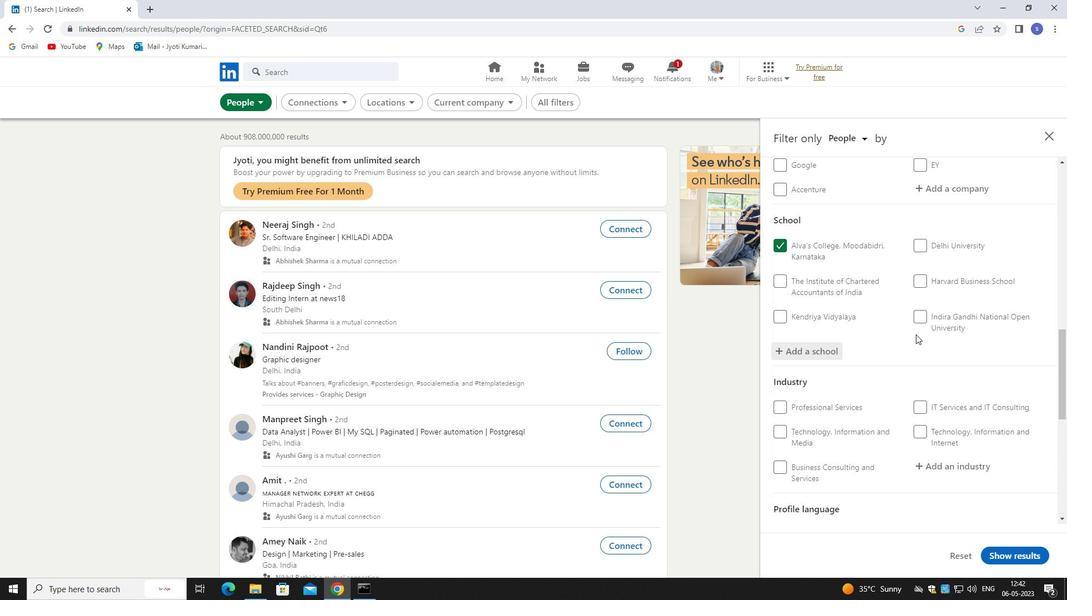 
Action: Mouse scrolled (915, 339) with delta (0, 0)
Screenshot: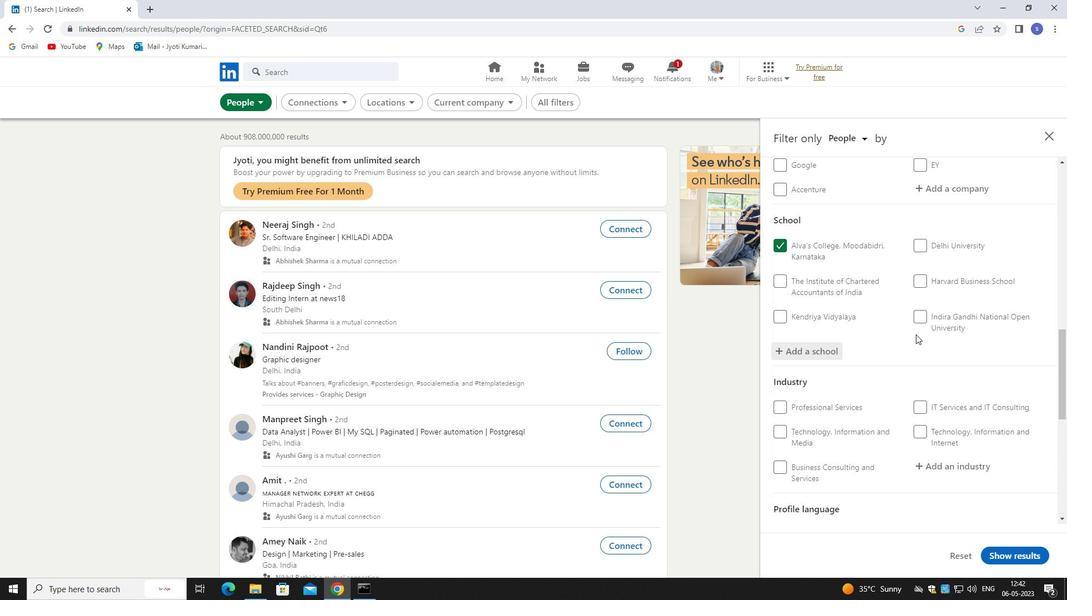
Action: Mouse moved to (915, 341)
Screenshot: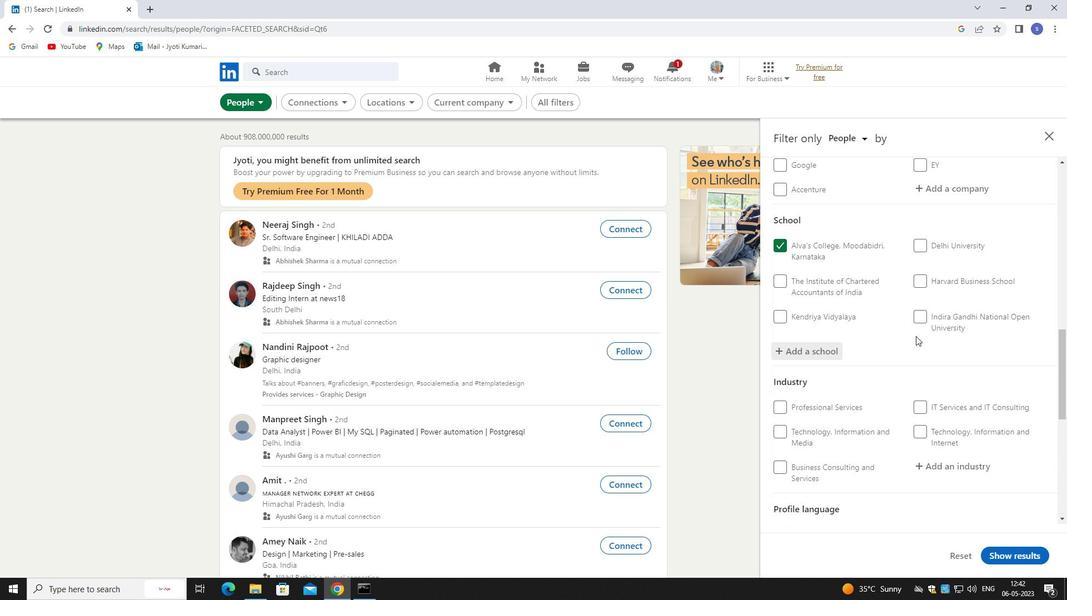 
Action: Mouse scrolled (915, 341) with delta (0, 0)
Screenshot: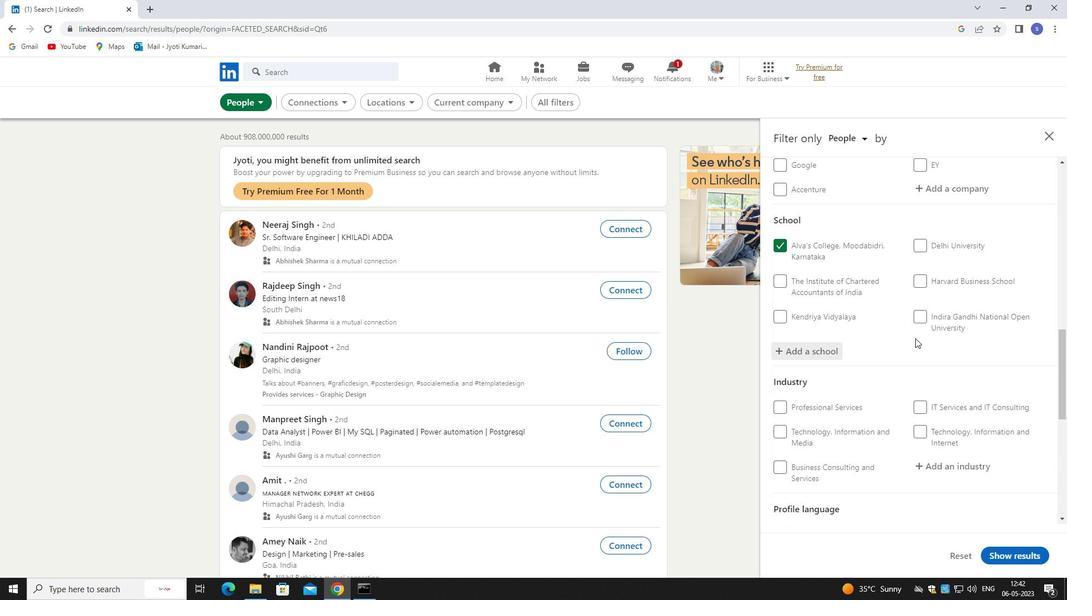
Action: Mouse moved to (949, 357)
Screenshot: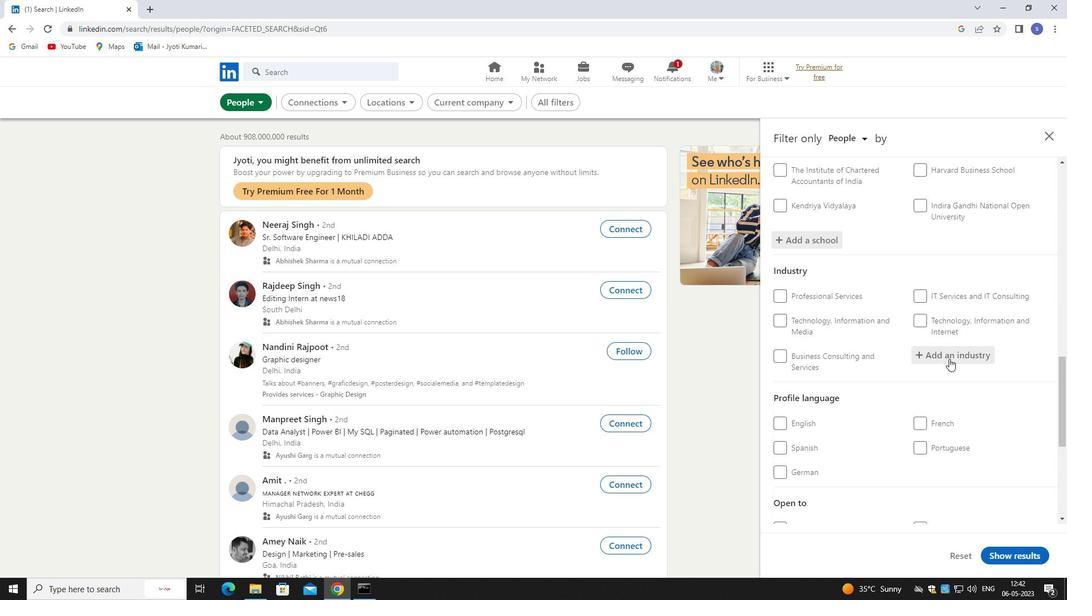 
Action: Mouse pressed left at (949, 357)
Screenshot: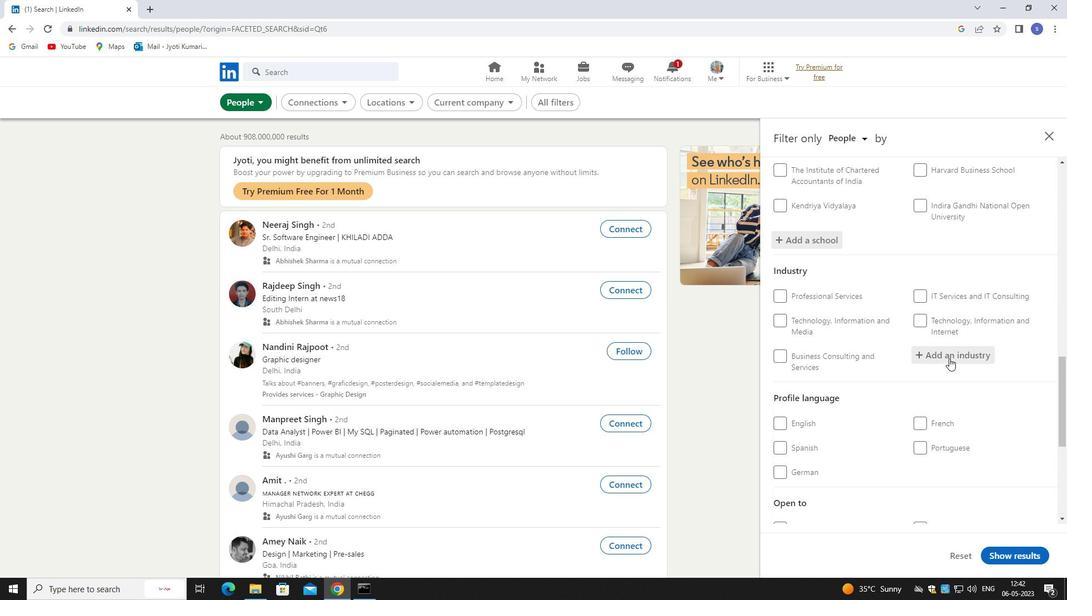 
Action: Key pressed book
Screenshot: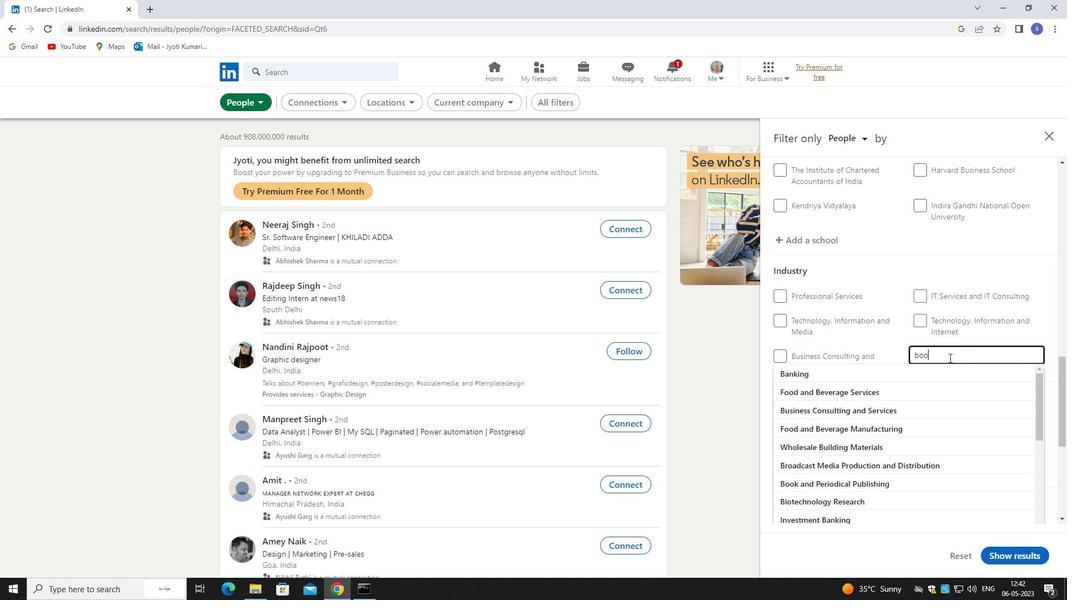 
Action: Mouse moved to (948, 376)
Screenshot: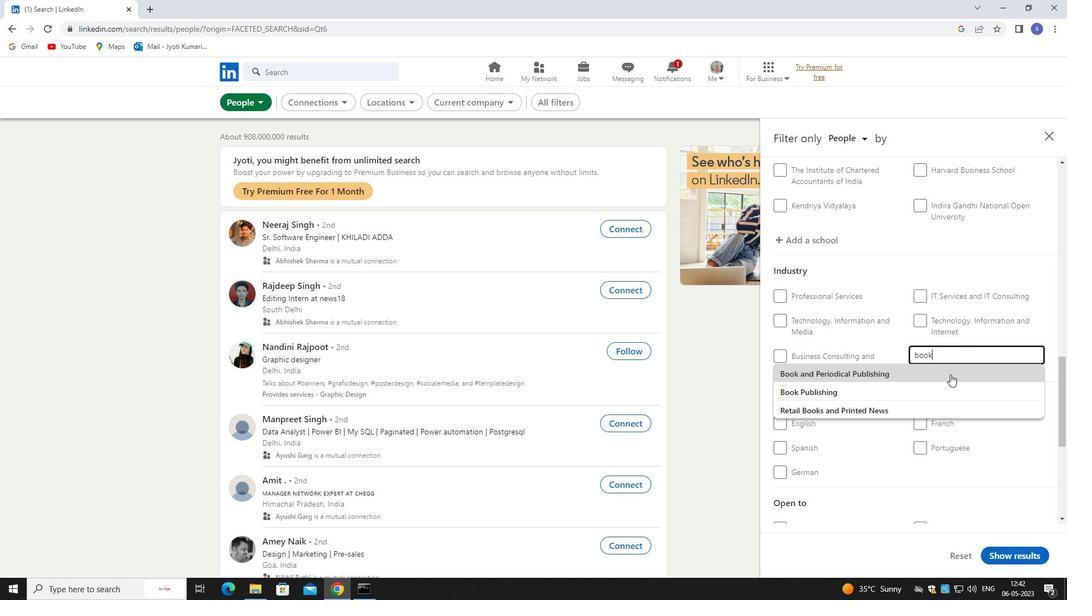 
Action: Mouse pressed left at (948, 376)
Screenshot: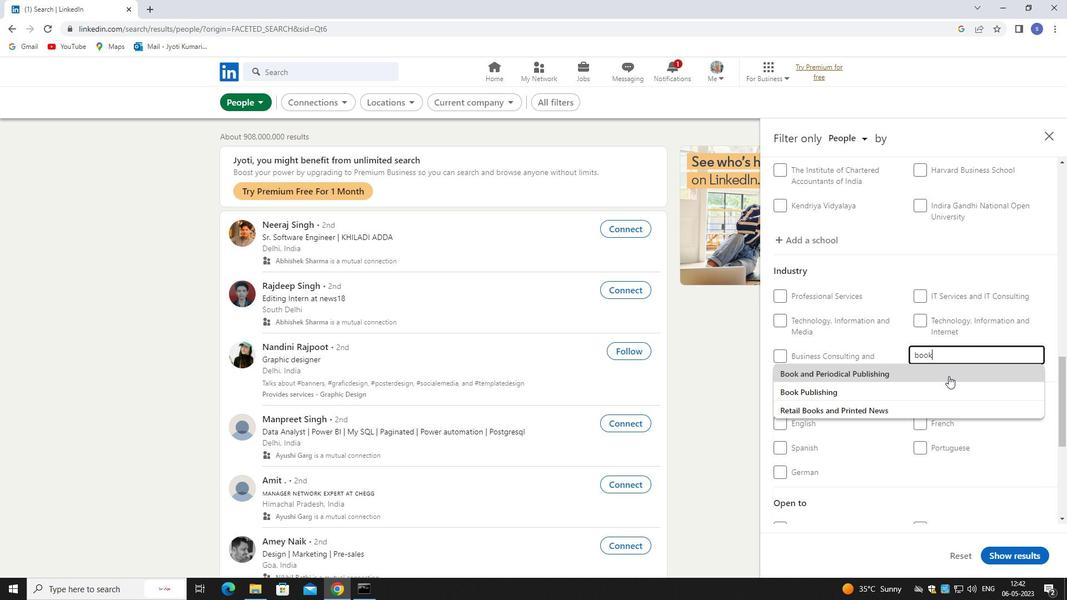 
Action: Mouse moved to (948, 376)
Screenshot: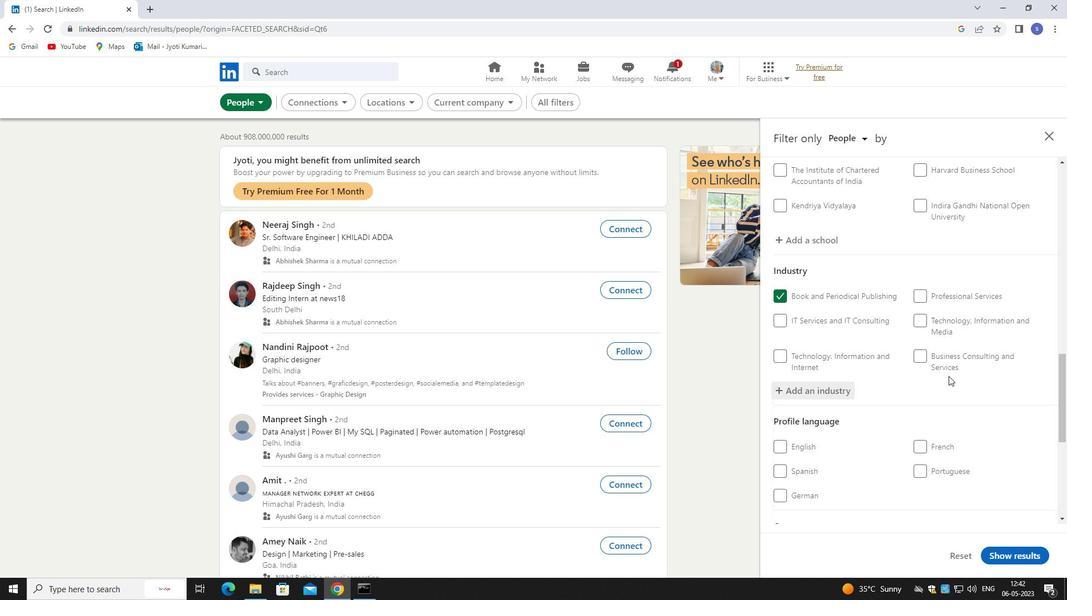
Action: Mouse scrolled (948, 376) with delta (0, 0)
Screenshot: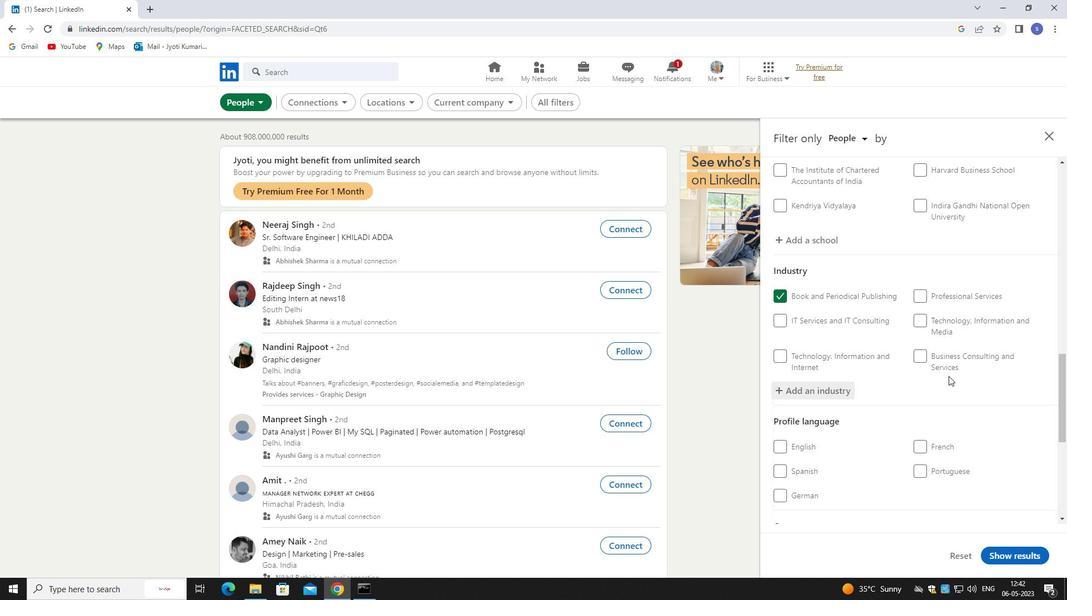 
Action: Mouse moved to (948, 377)
Screenshot: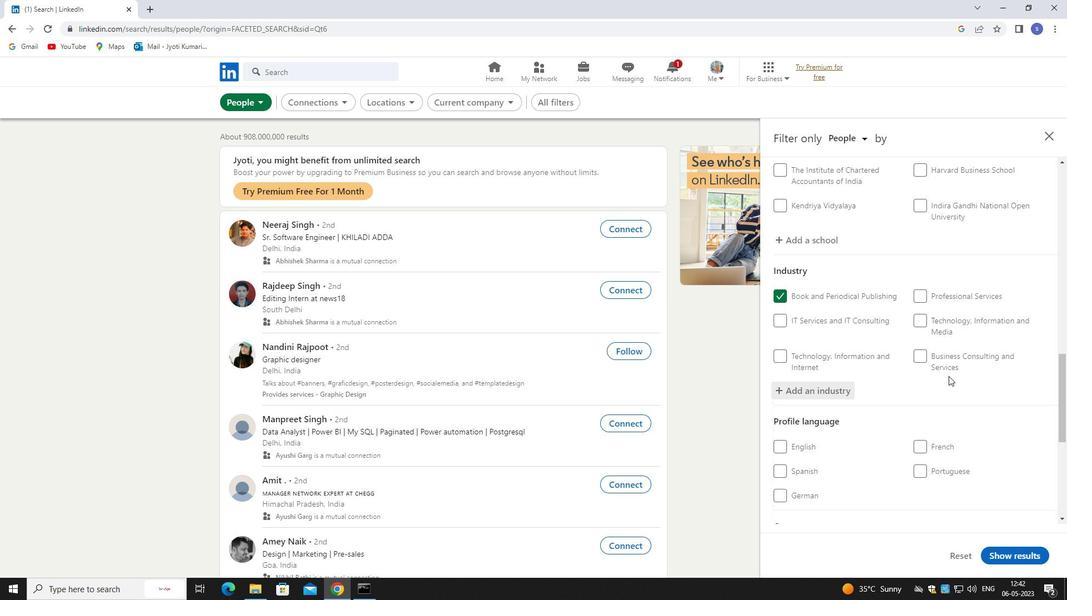 
Action: Mouse scrolled (948, 376) with delta (0, 0)
Screenshot: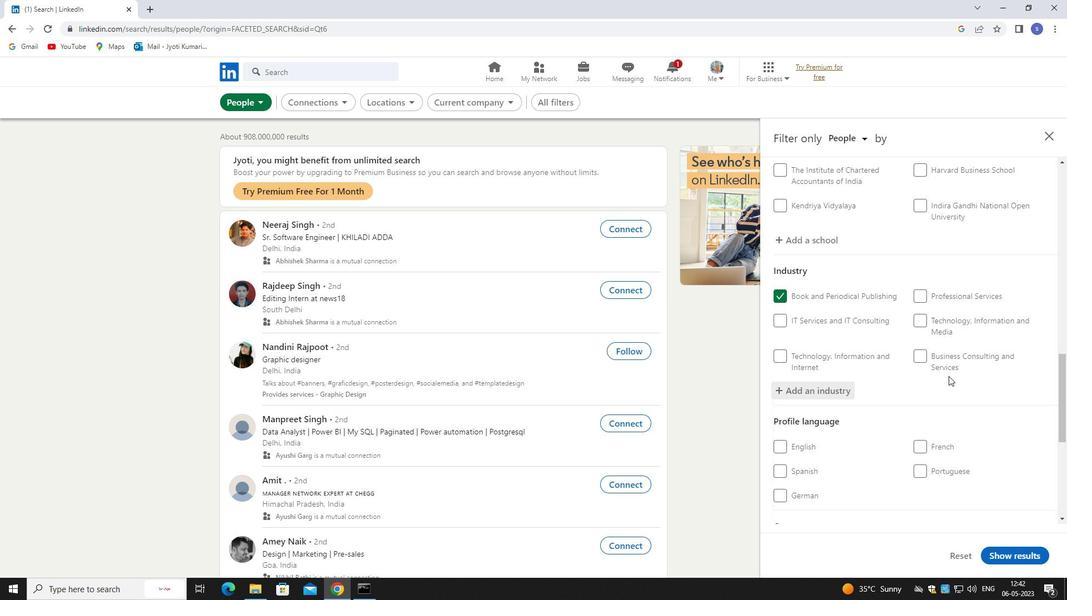 
Action: Mouse moved to (939, 336)
Screenshot: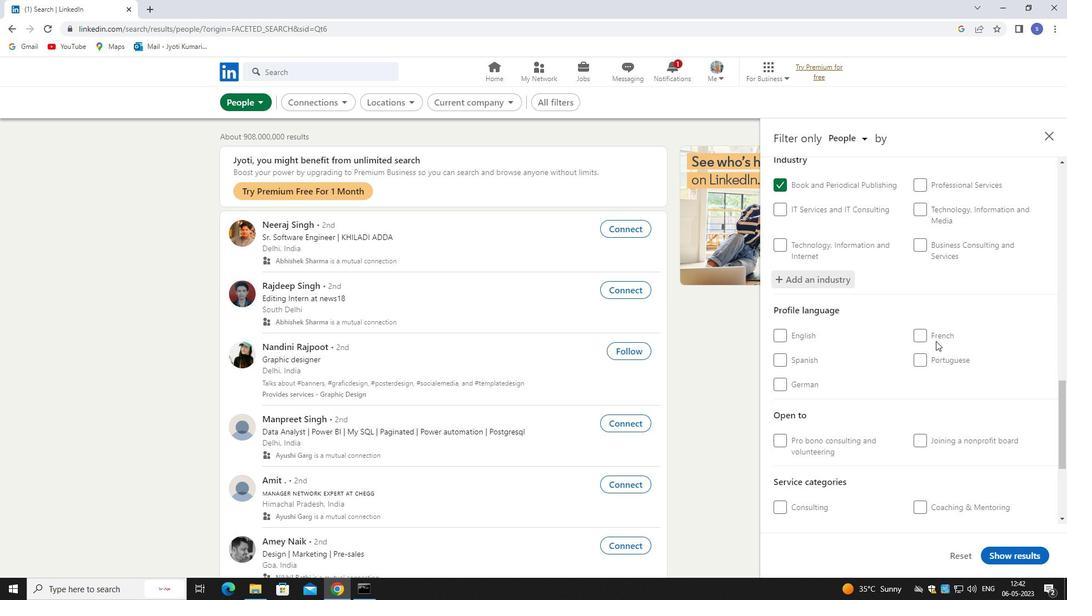 
Action: Mouse pressed left at (939, 336)
Screenshot: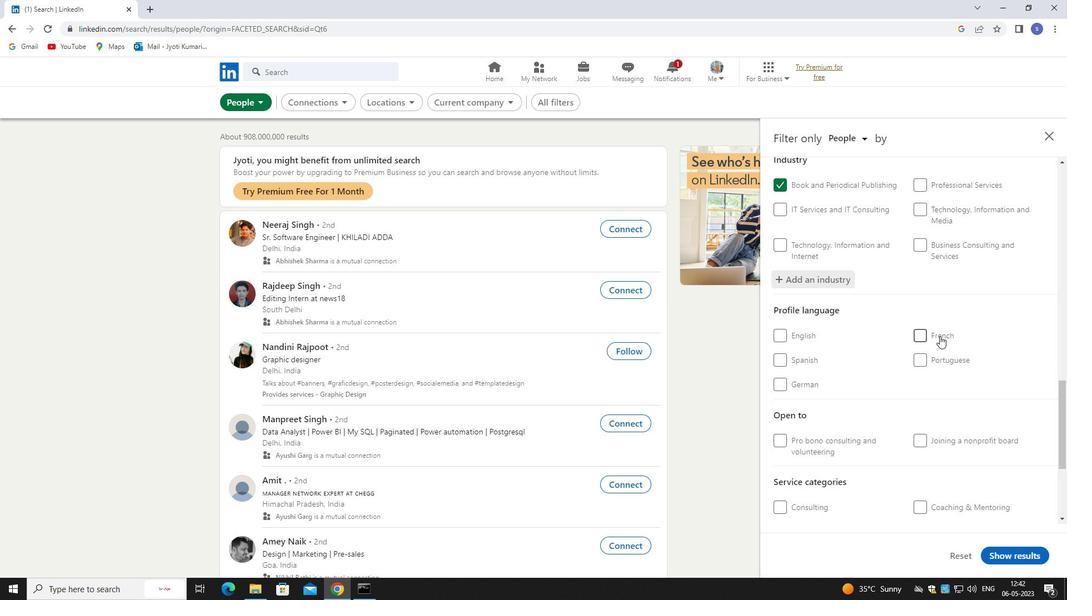
Action: Mouse moved to (938, 386)
Screenshot: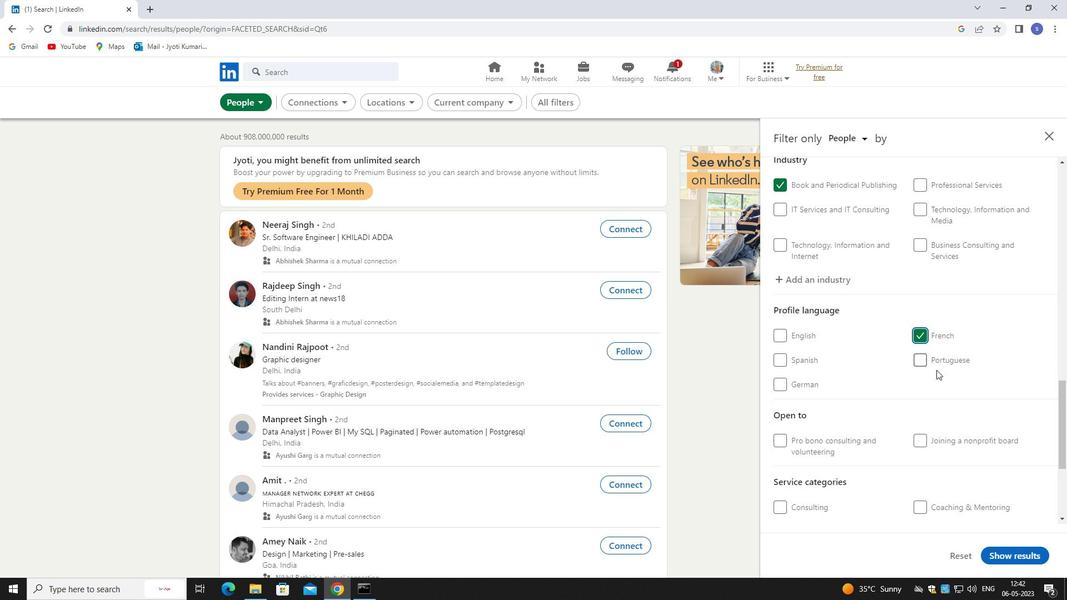 
Action: Mouse scrolled (938, 386) with delta (0, 0)
Screenshot: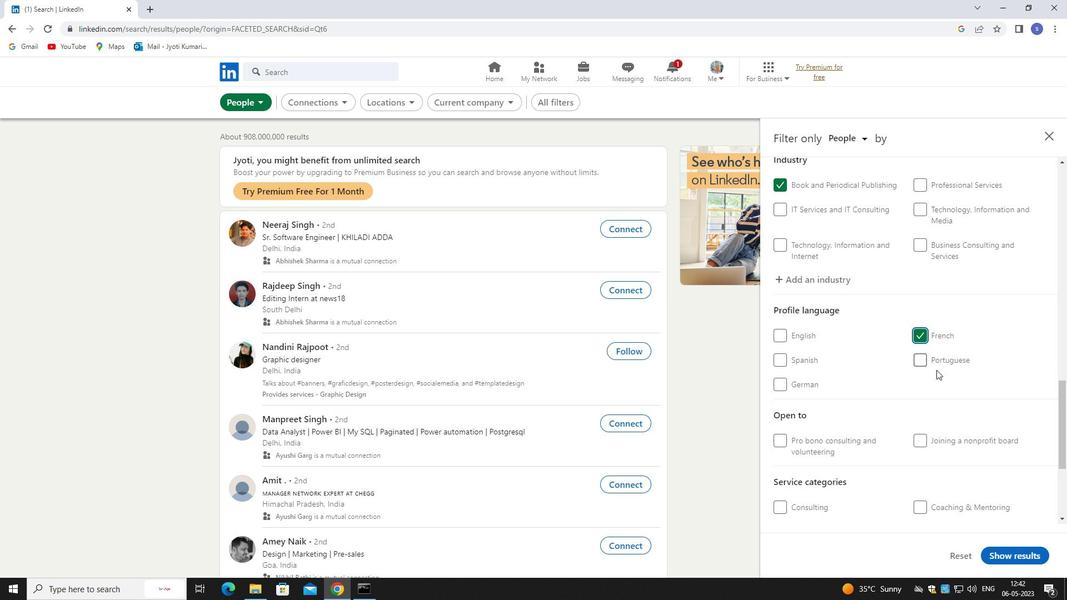
Action: Mouse moved to (939, 388)
Screenshot: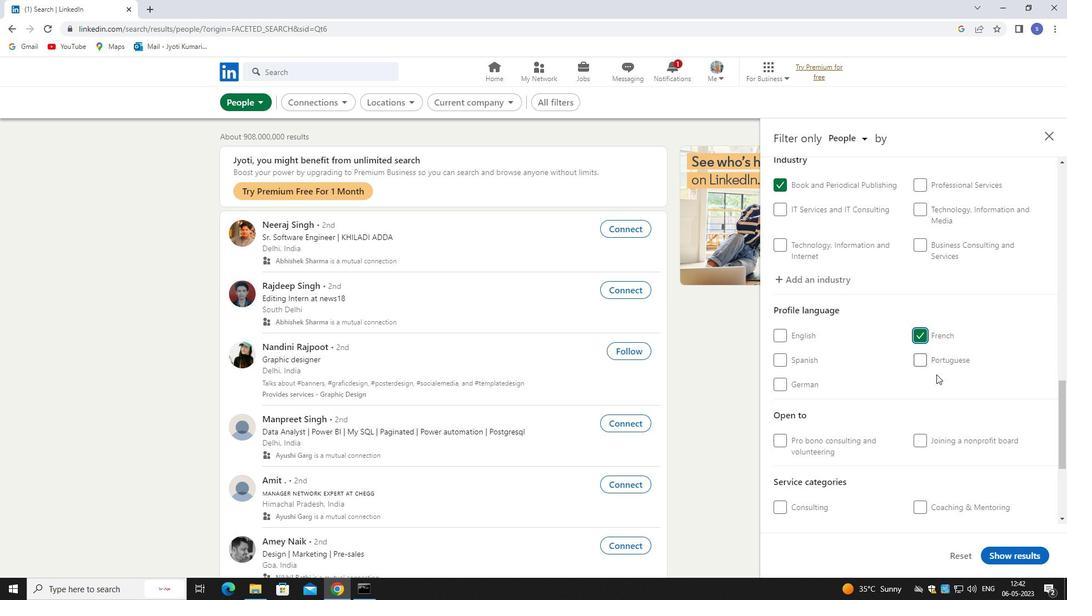 
Action: Mouse scrolled (939, 387) with delta (0, 0)
Screenshot: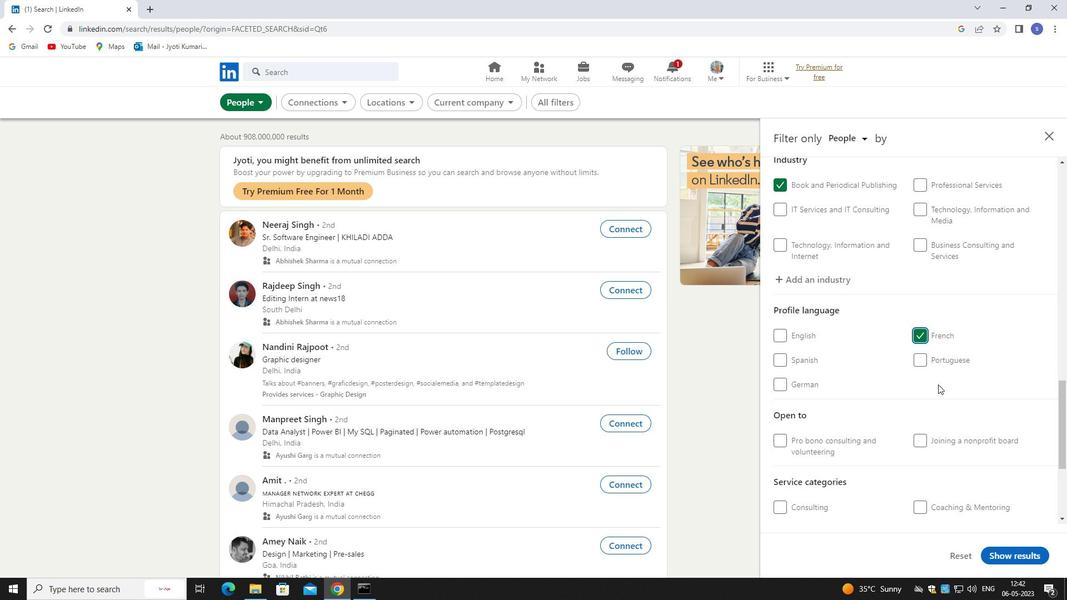 
Action: Mouse moved to (949, 441)
Screenshot: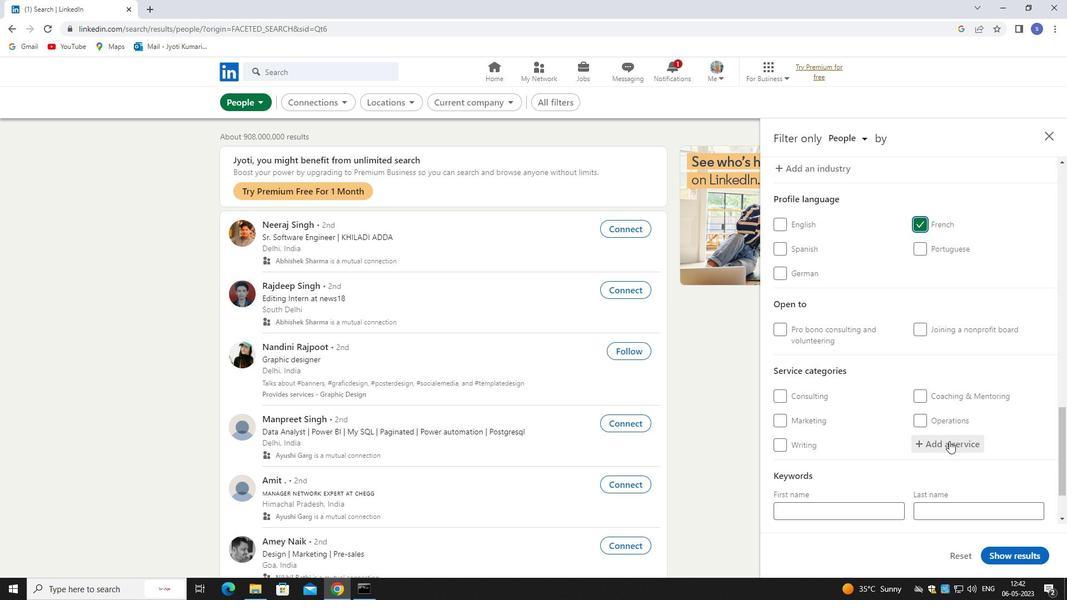 
Action: Mouse pressed left at (949, 441)
Screenshot: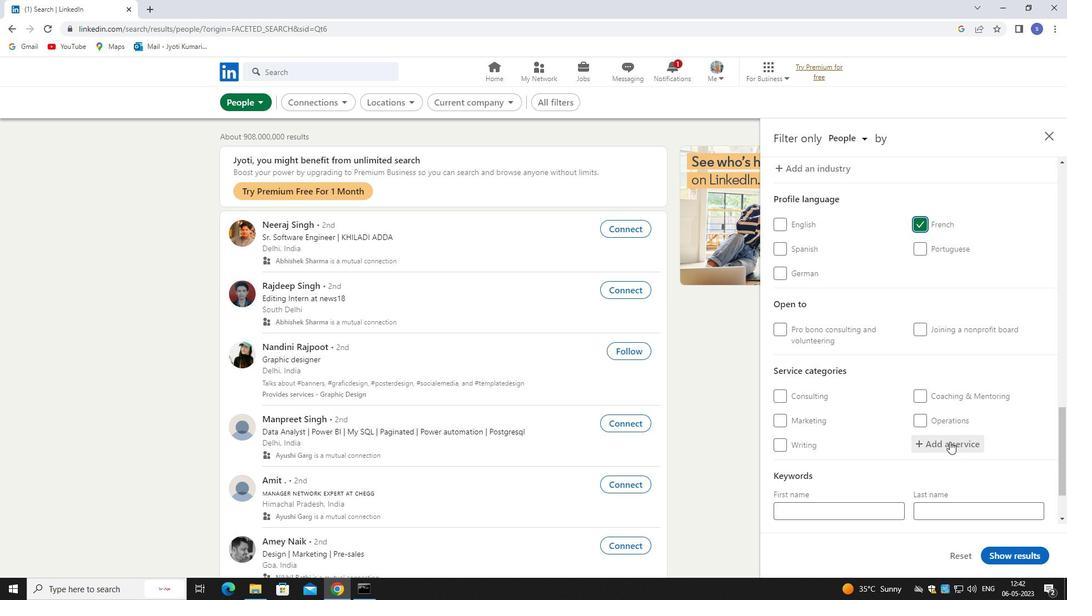 
Action: Mouse moved to (949, 444)
Screenshot: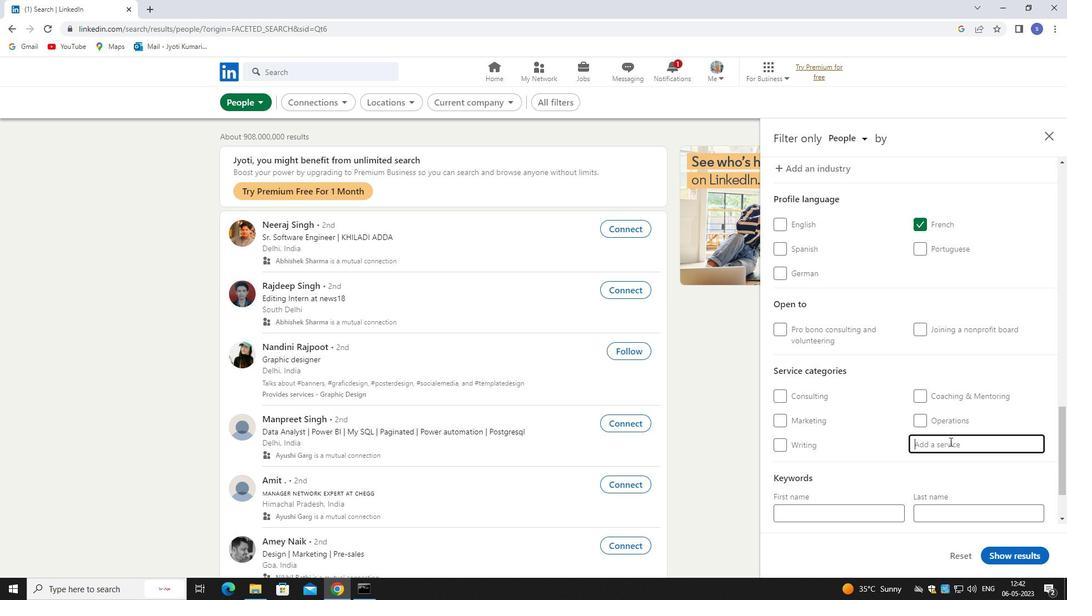
Action: Key pressed user
Screenshot: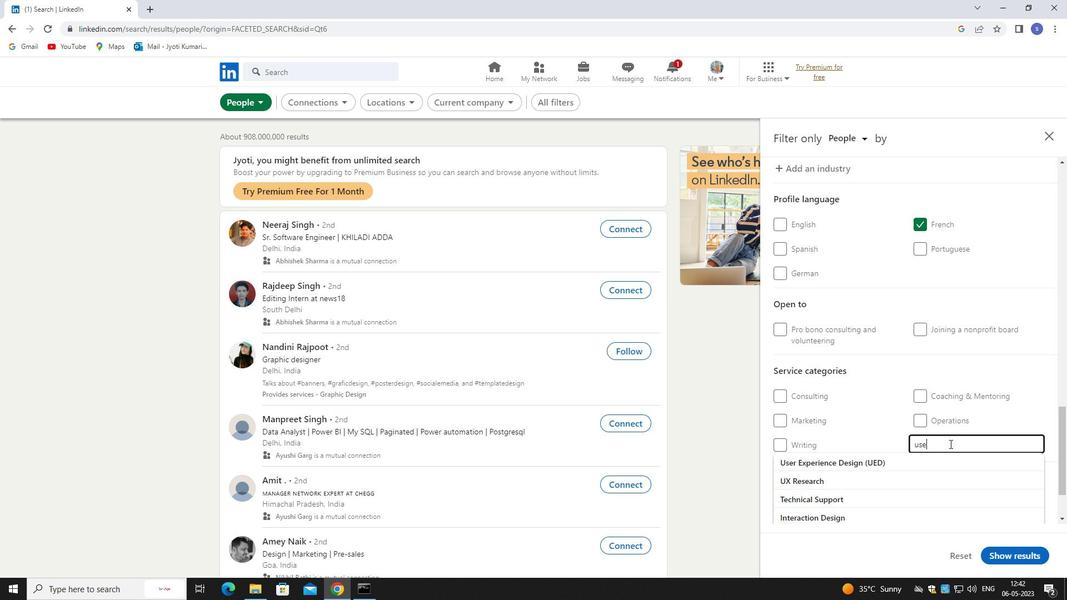 
Action: Mouse moved to (946, 457)
Screenshot: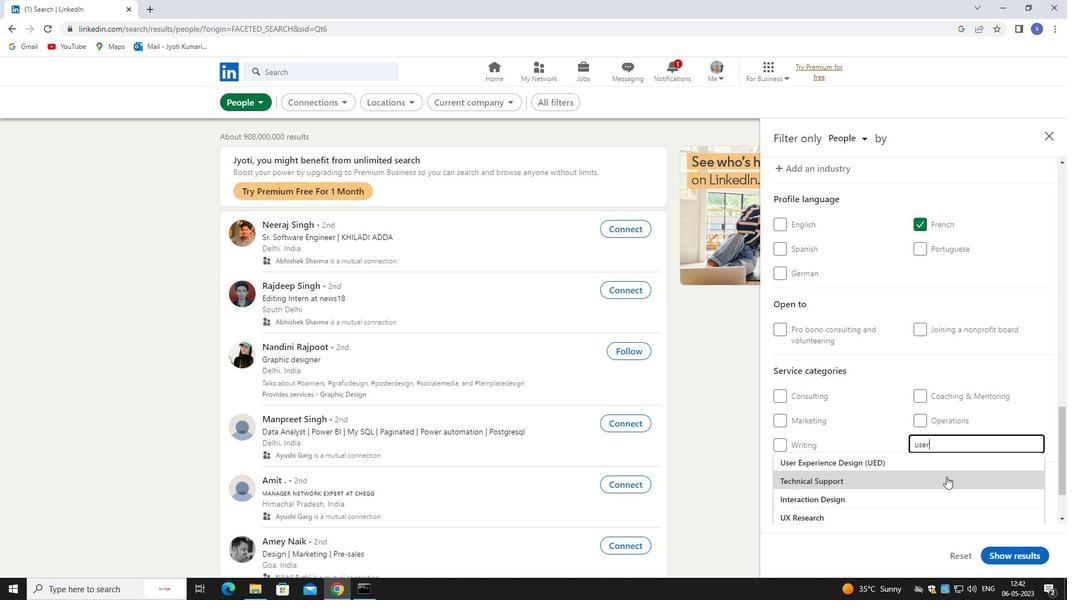 
Action: Mouse pressed left at (946, 457)
Screenshot: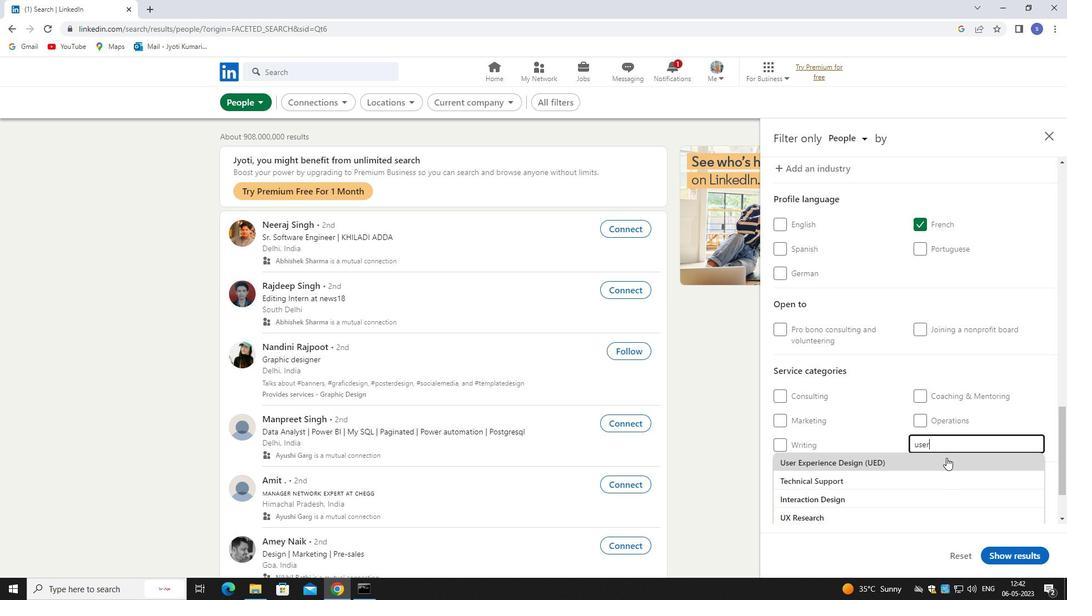 
Action: Mouse moved to (947, 457)
Screenshot: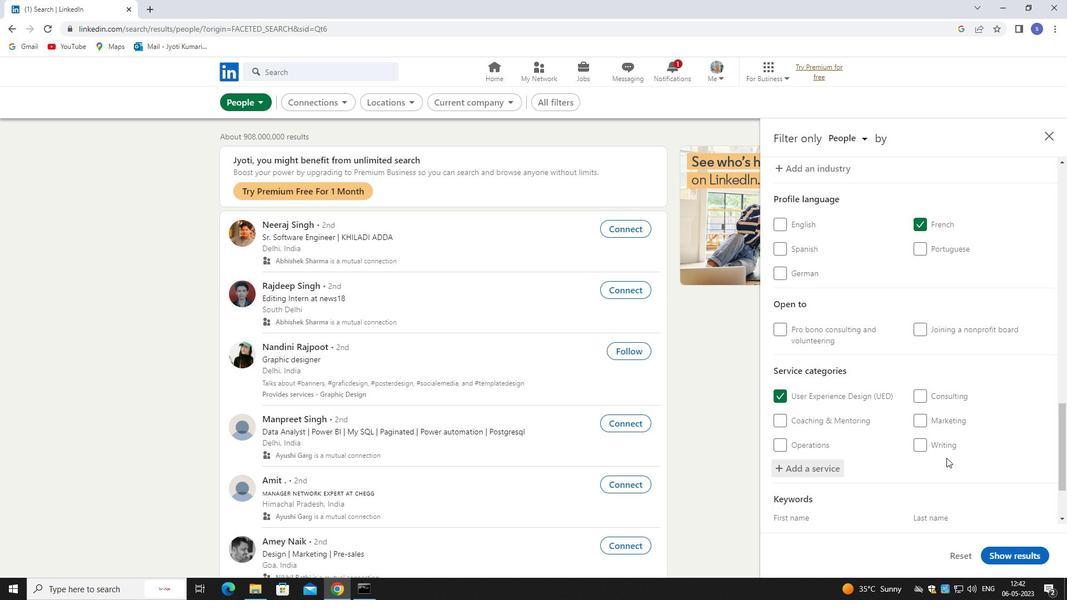 
Action: Mouse scrolled (947, 457) with delta (0, 0)
Screenshot: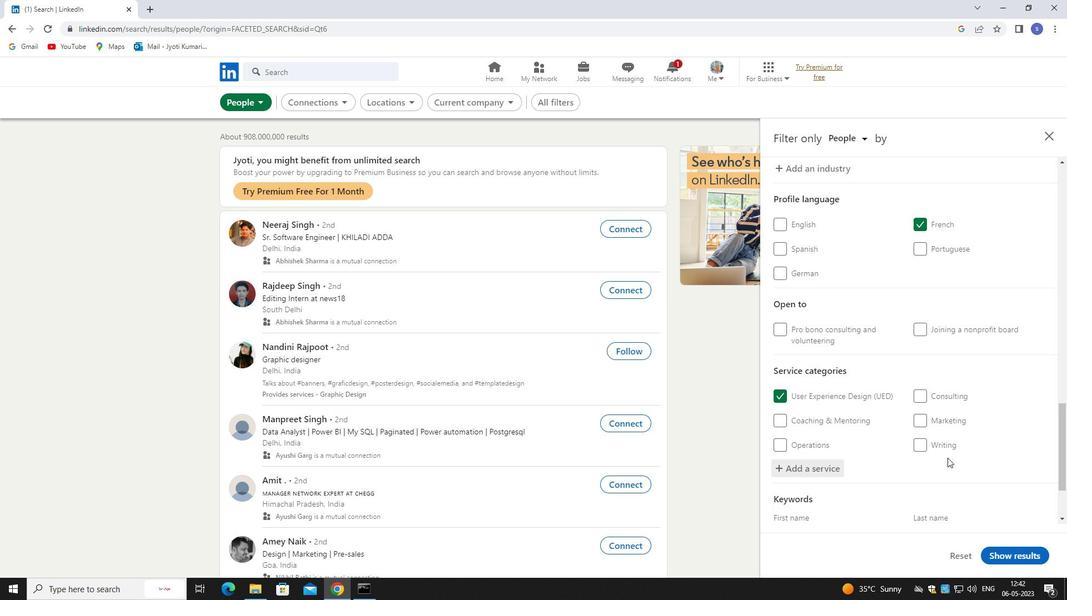 
Action: Mouse scrolled (947, 457) with delta (0, 0)
Screenshot: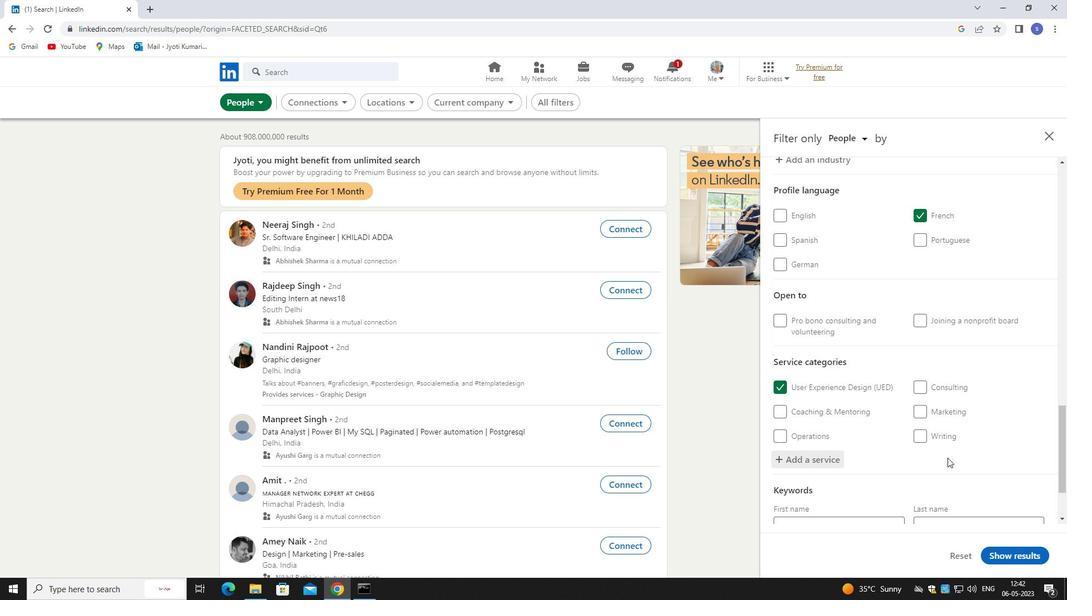 
Action: Mouse moved to (881, 472)
Screenshot: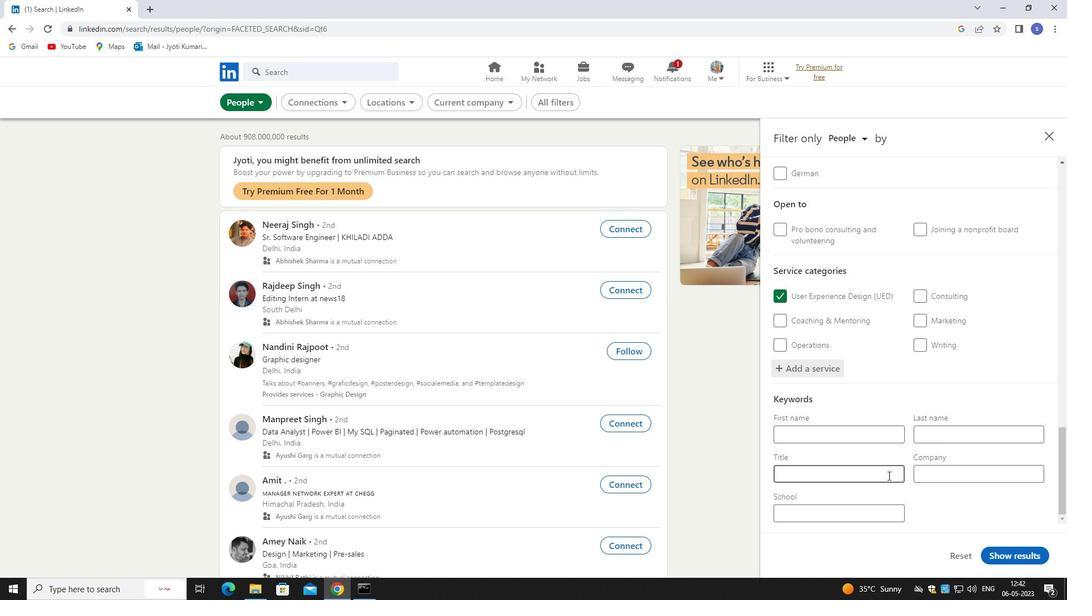 
Action: Mouse pressed left at (881, 472)
Screenshot: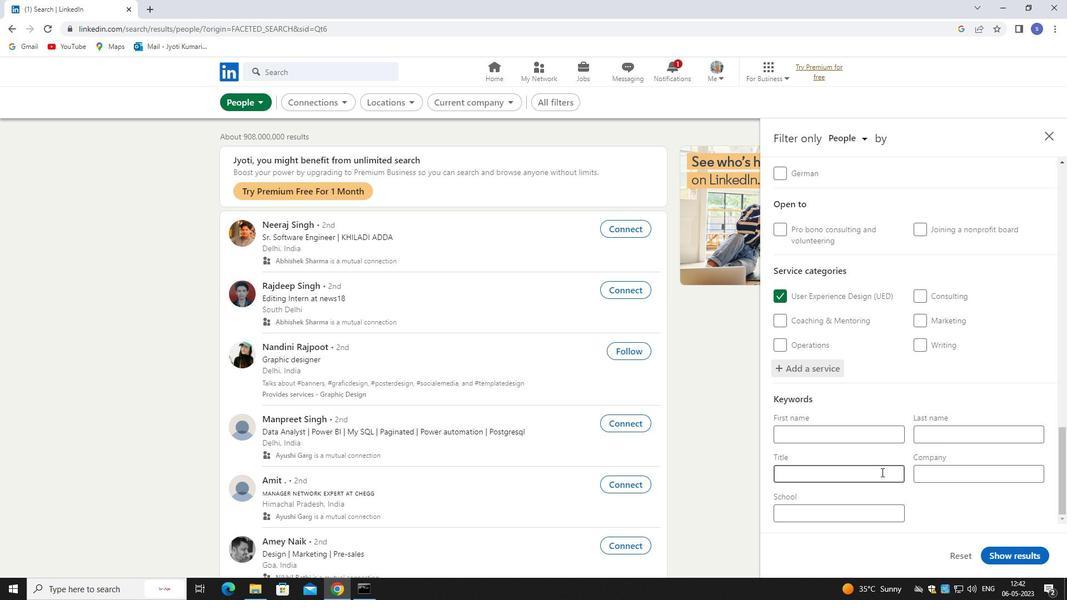 
Action: Mouse moved to (879, 476)
Screenshot: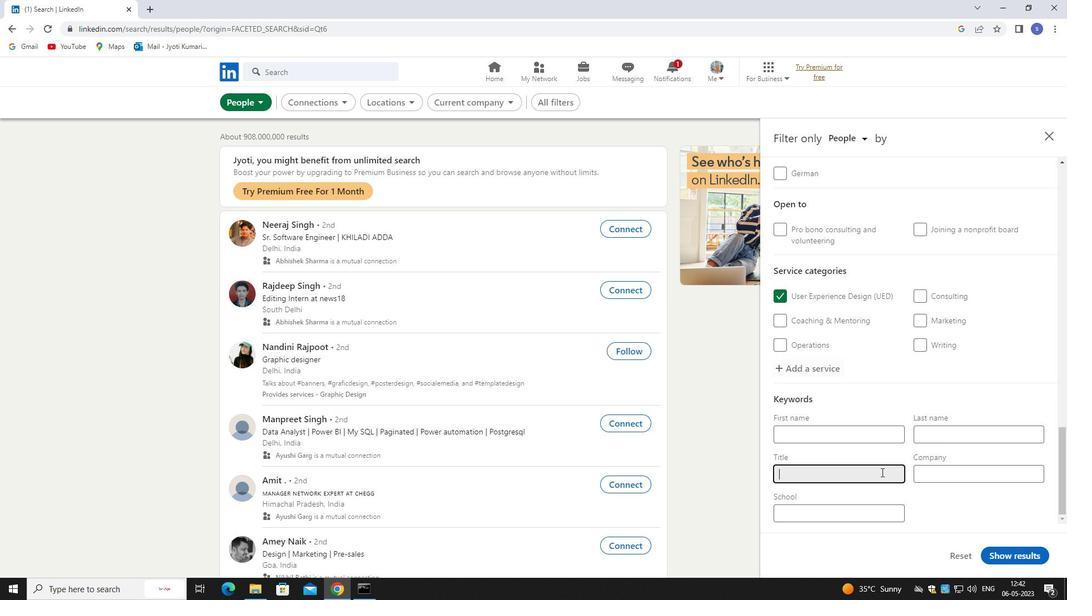 
Action: Key pressed waiter/waitress
Screenshot: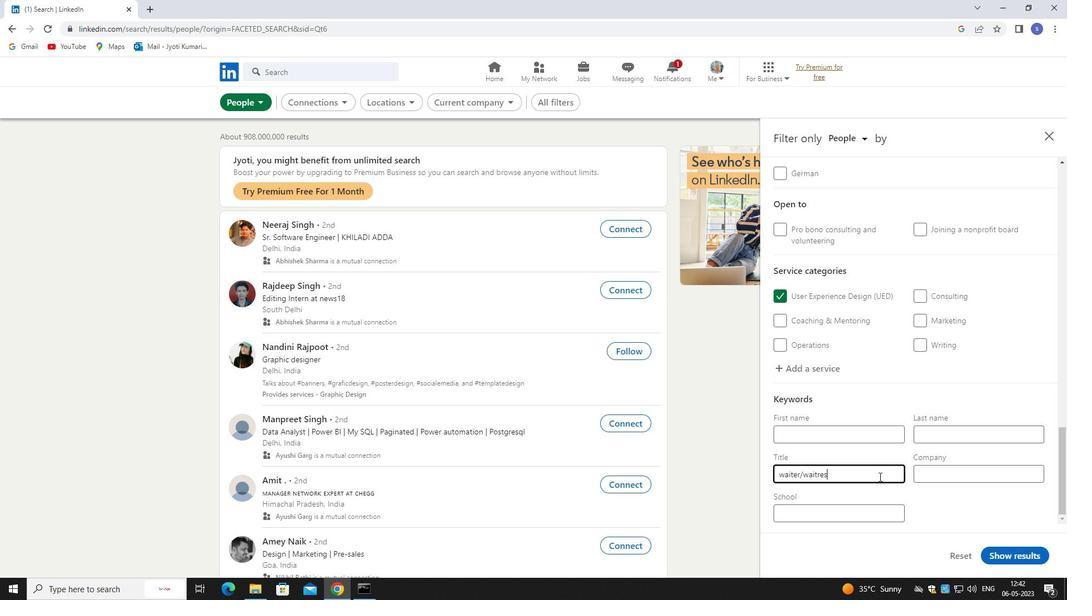 
Action: Mouse moved to (1018, 552)
Screenshot: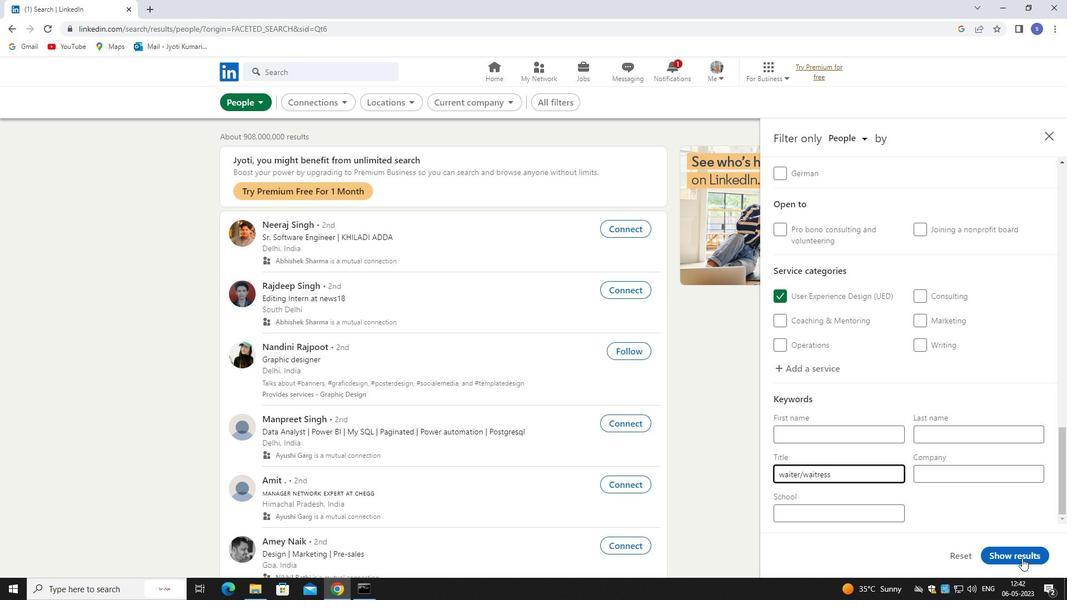 
Action: Mouse pressed left at (1018, 552)
Screenshot: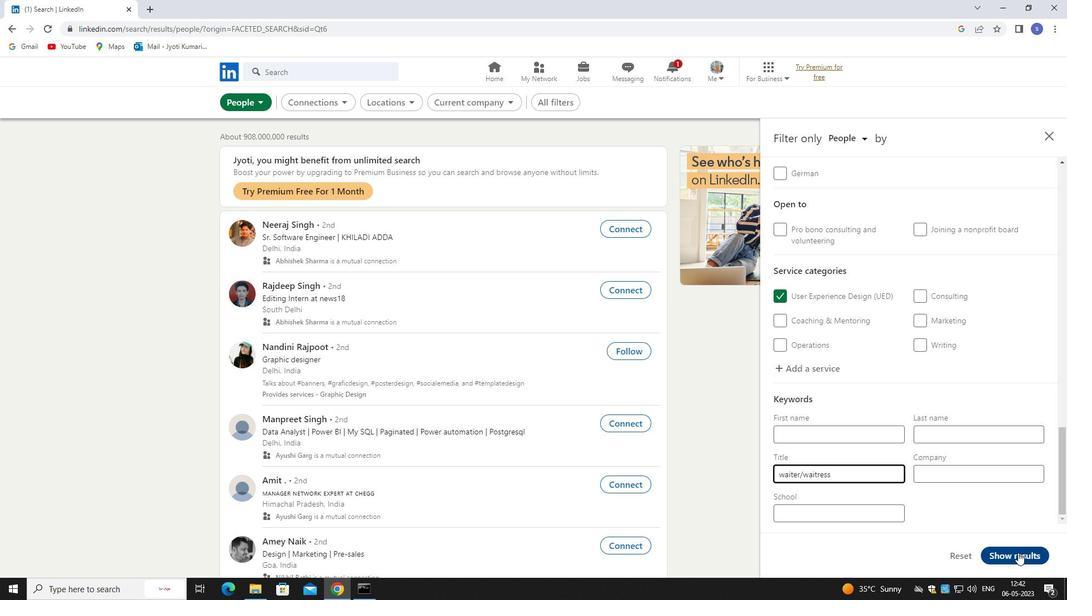 
Action: Mouse moved to (1033, 531)
Screenshot: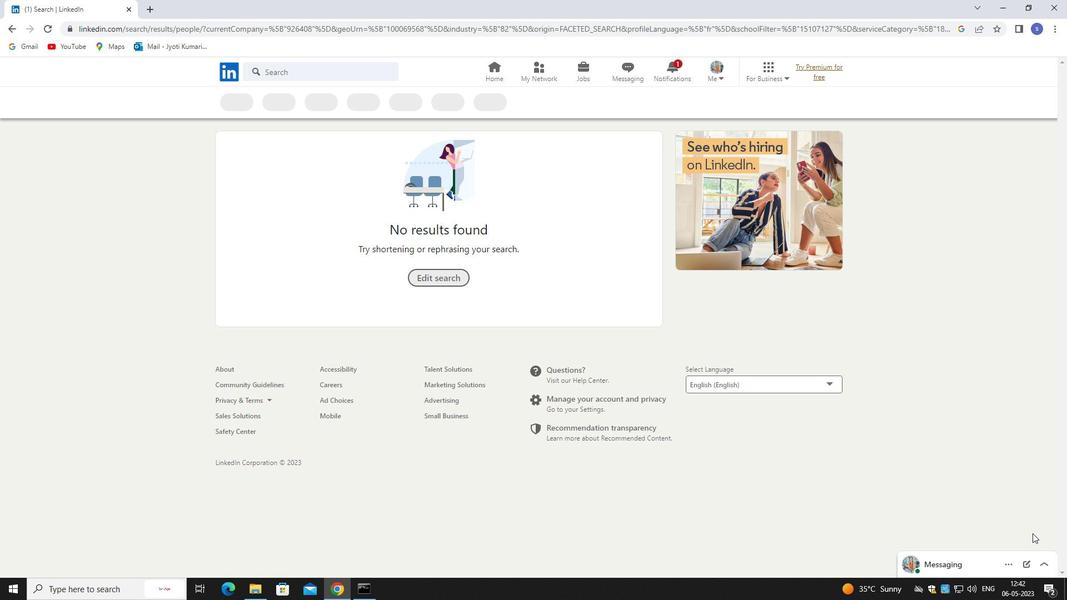 
